 Task: Create a due date automation trigger when advanced on, 2 days after a card is due add dates not starting next week at 11:00 AM.
Action: Mouse moved to (1173, 328)
Screenshot: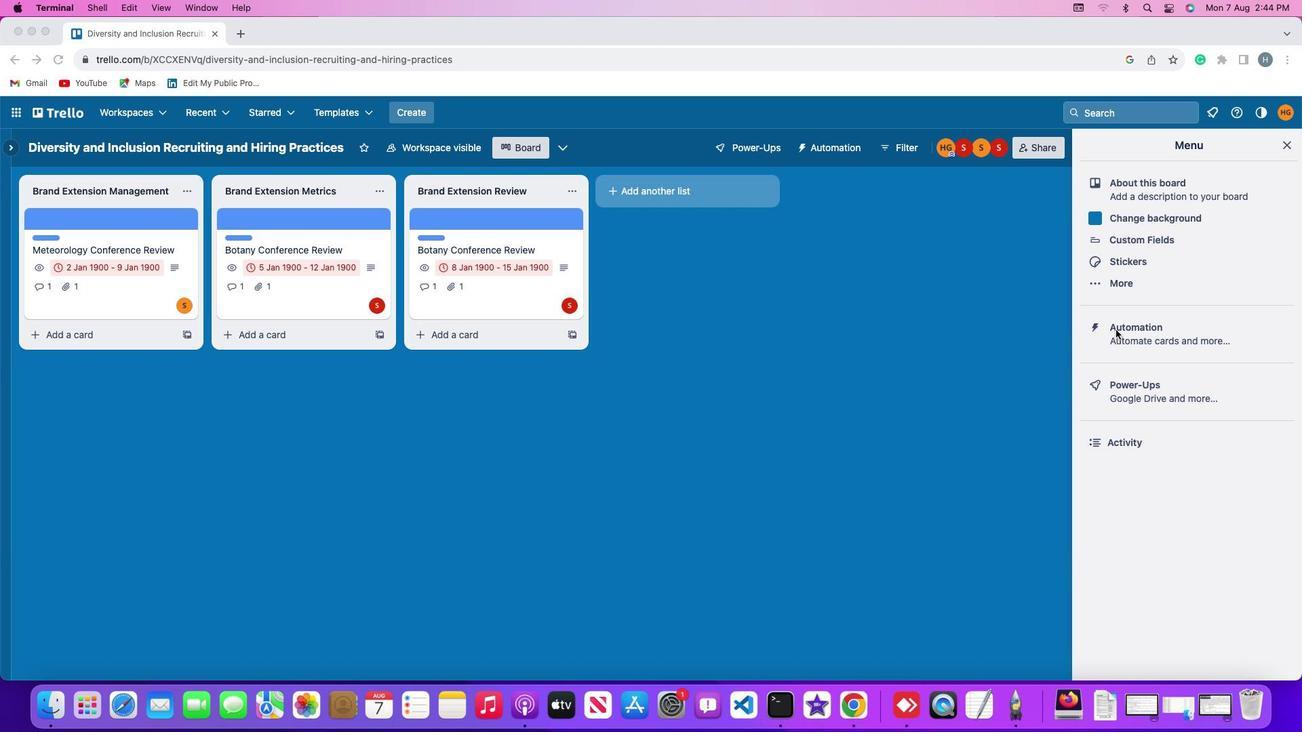 
Action: Mouse pressed left at (1173, 328)
Screenshot: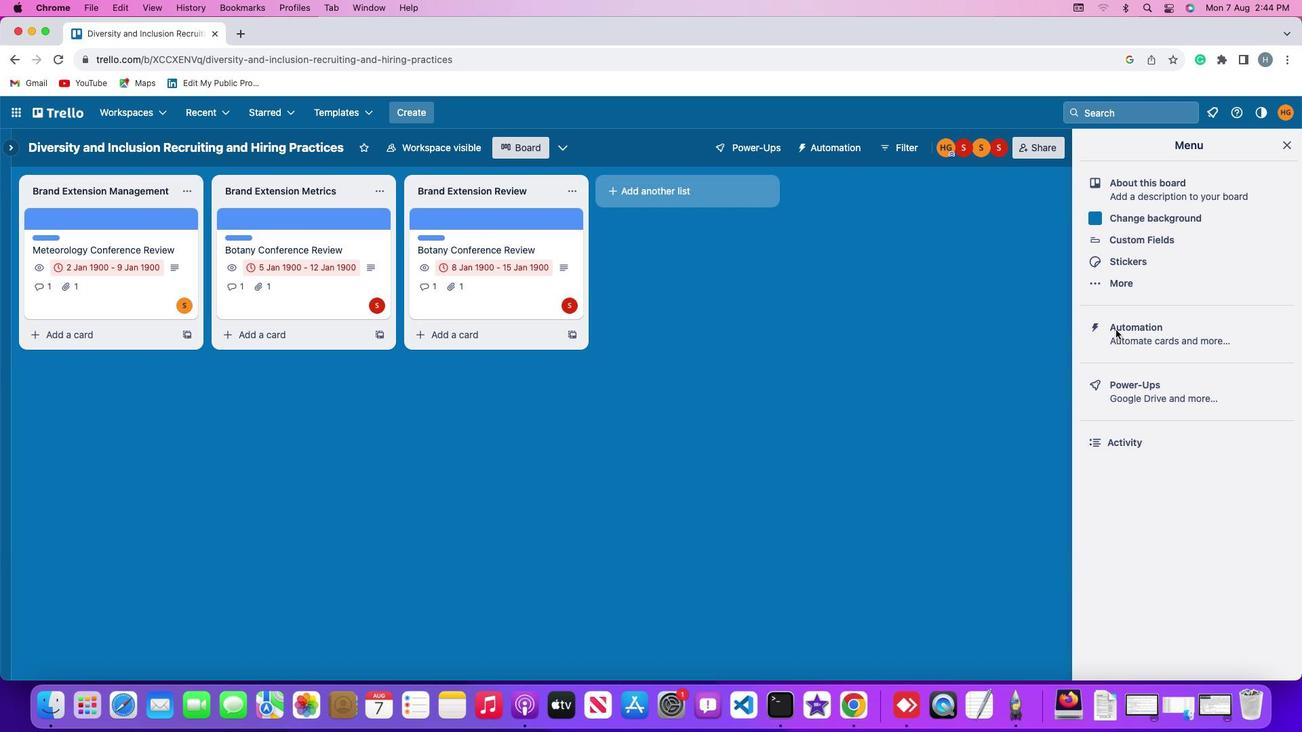 
Action: Mouse pressed left at (1173, 328)
Screenshot: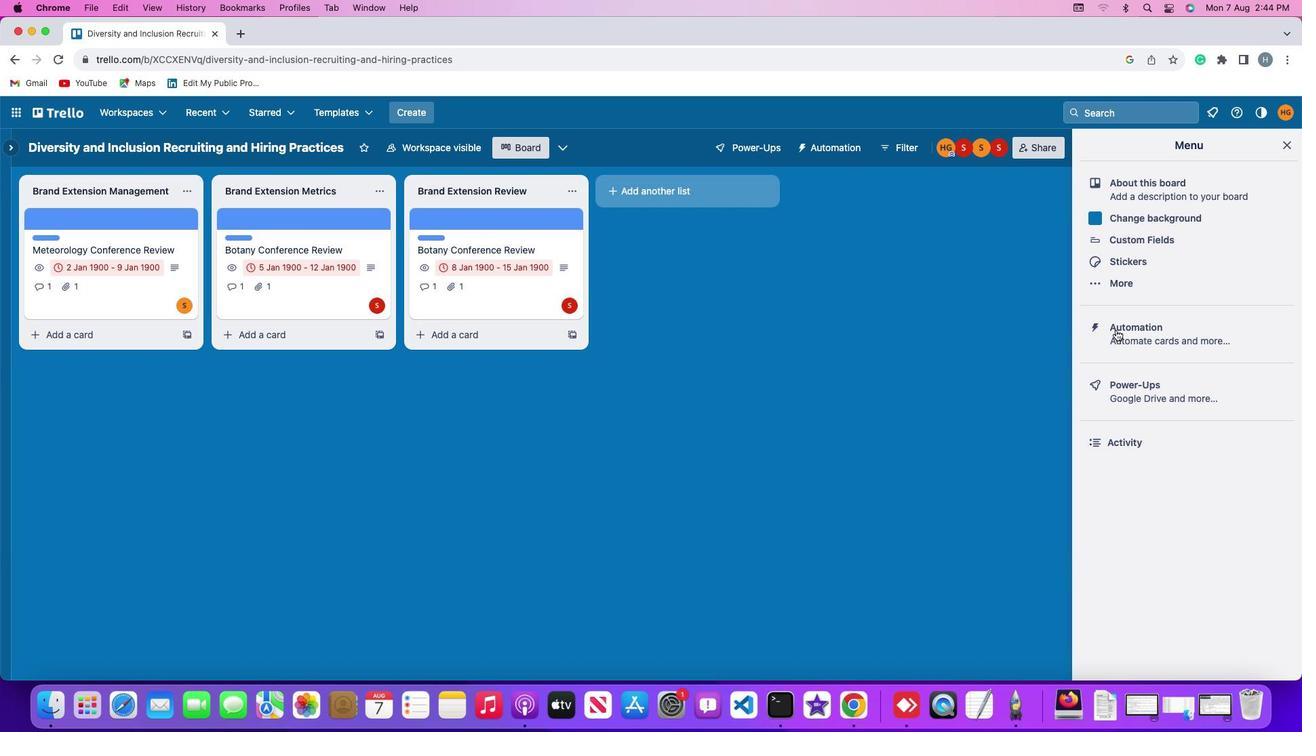 
Action: Mouse moved to (55, 320)
Screenshot: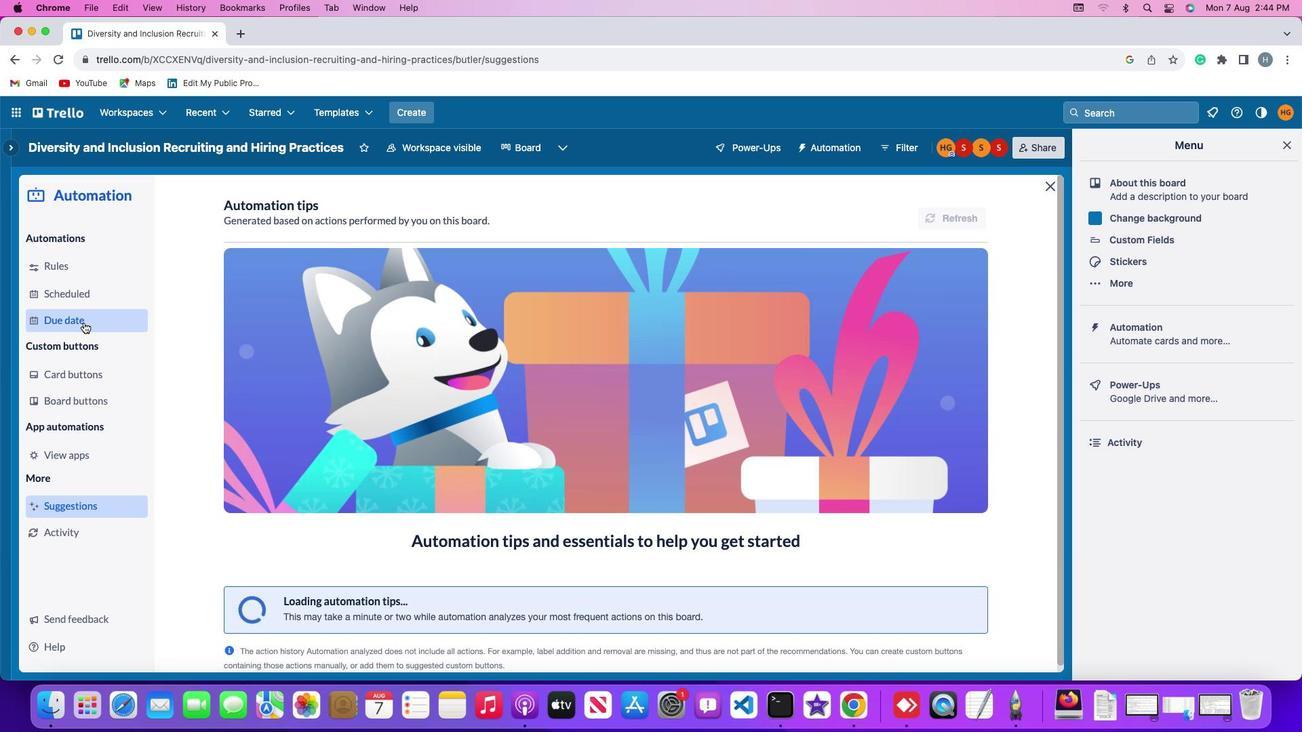 
Action: Mouse pressed left at (55, 320)
Screenshot: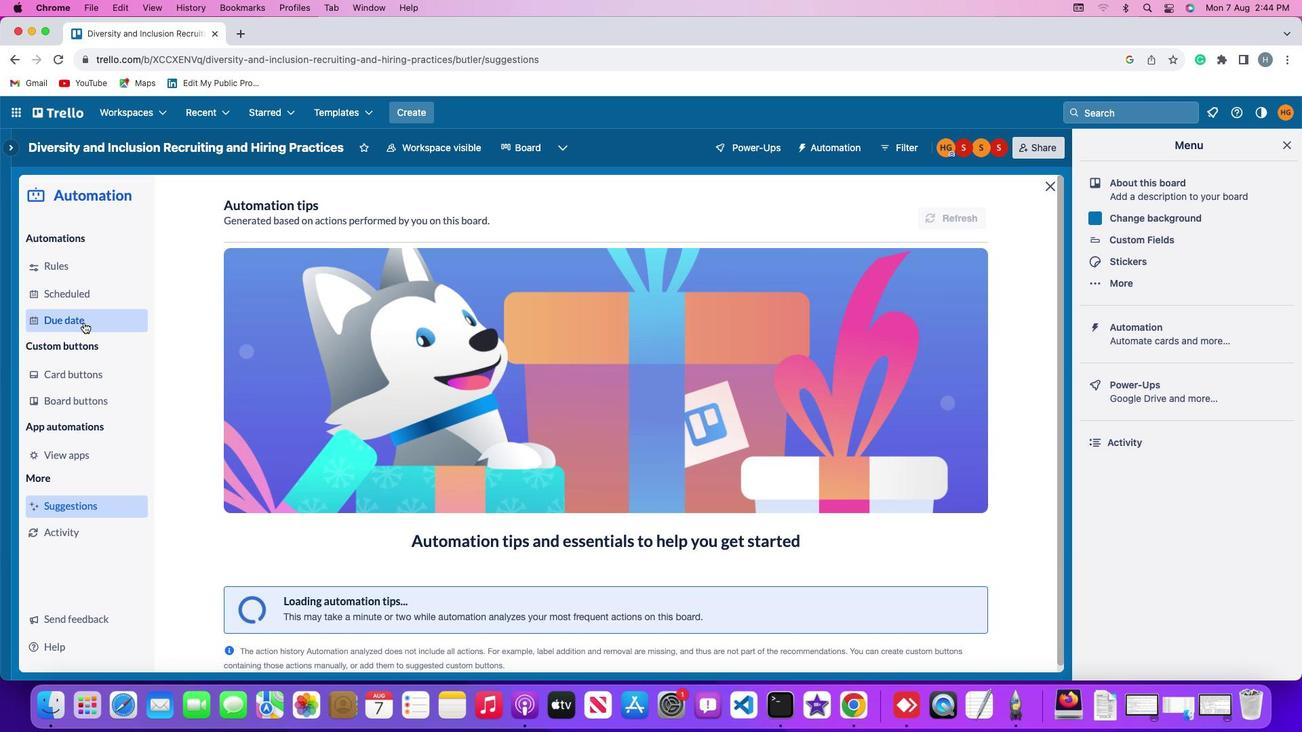 
Action: Mouse moved to (965, 207)
Screenshot: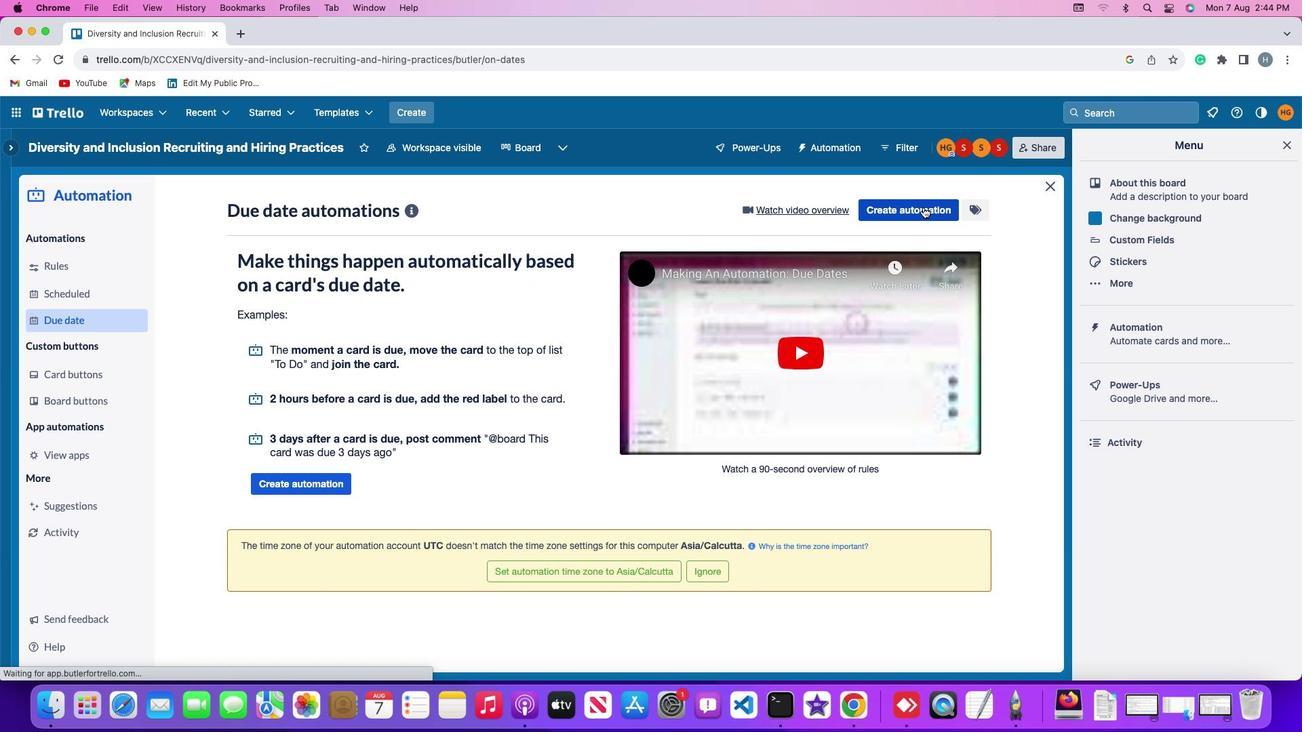 
Action: Mouse pressed left at (965, 207)
Screenshot: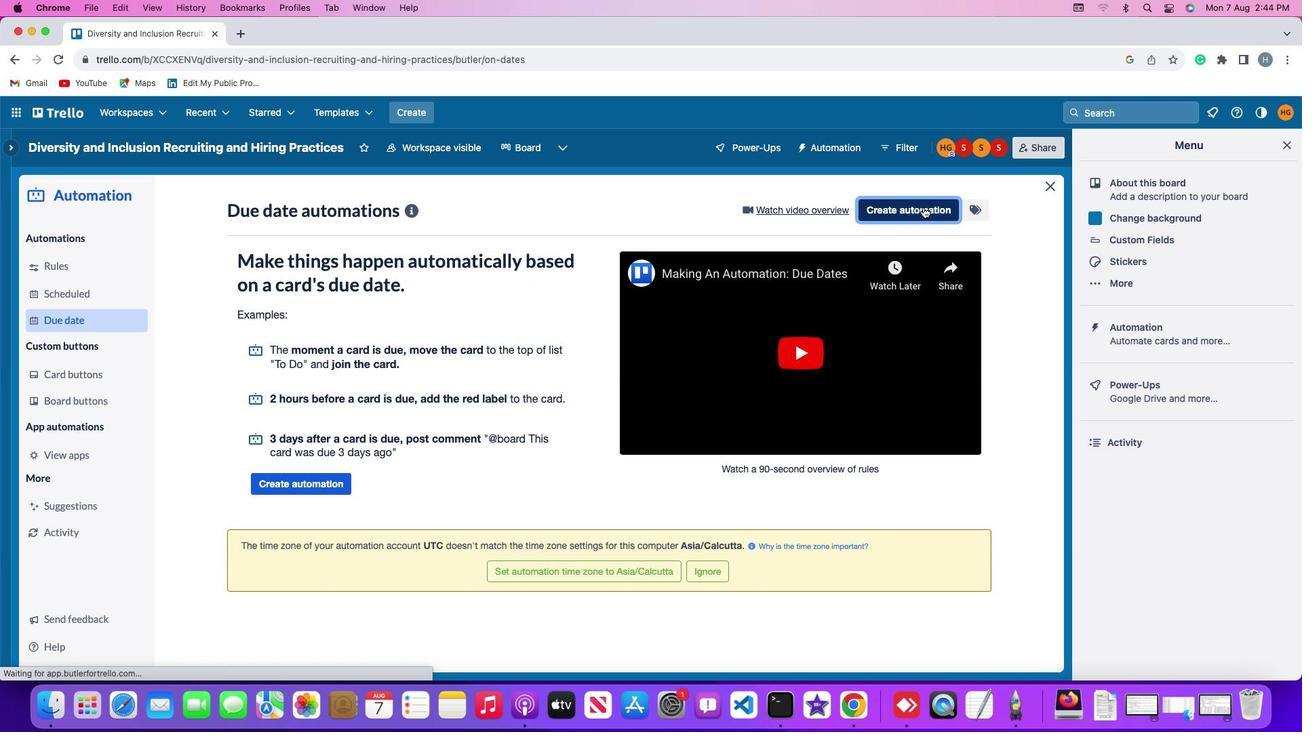 
Action: Mouse moved to (561, 341)
Screenshot: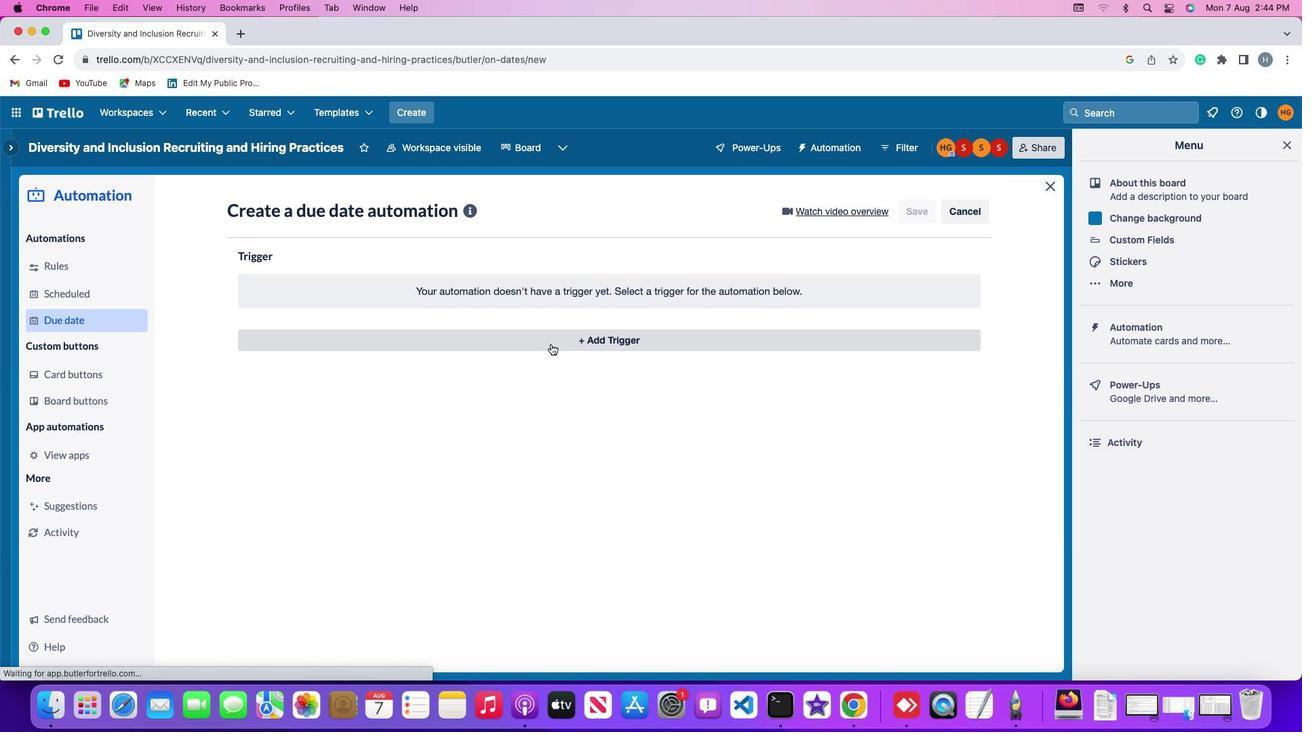 
Action: Mouse pressed left at (561, 341)
Screenshot: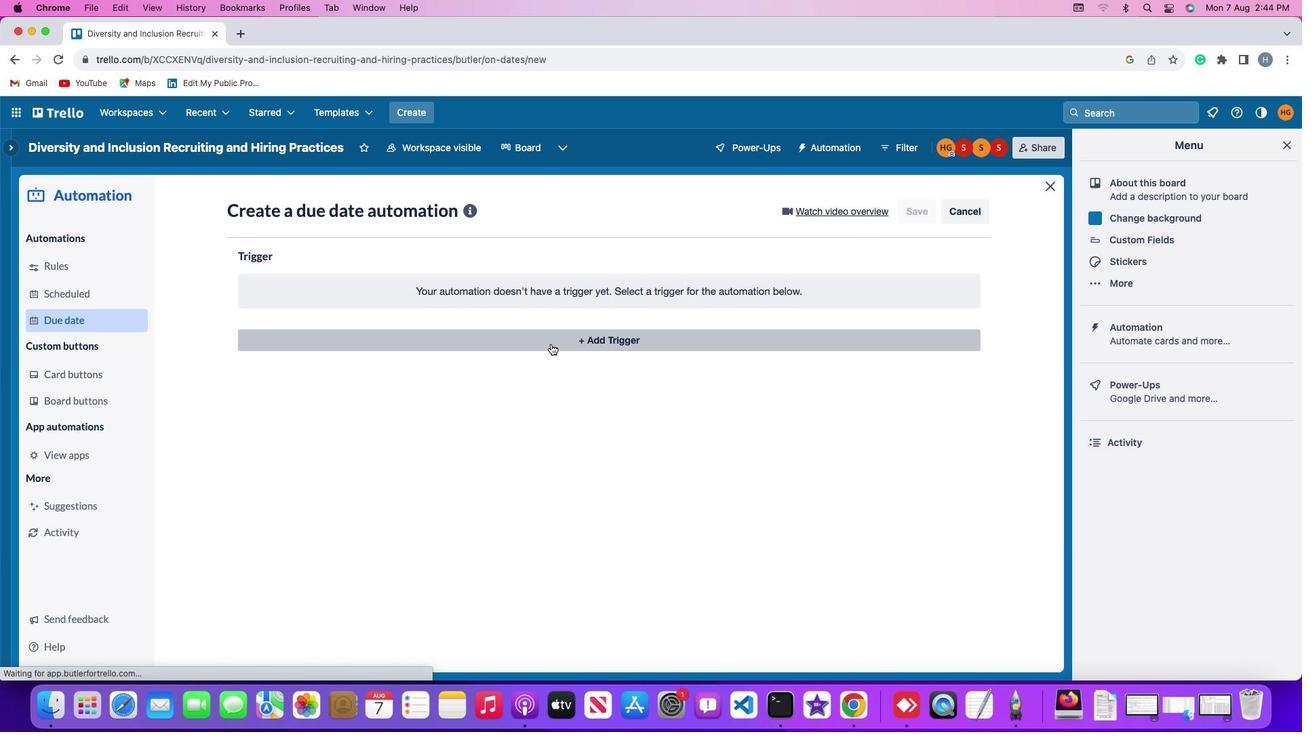
Action: Mouse moved to (254, 540)
Screenshot: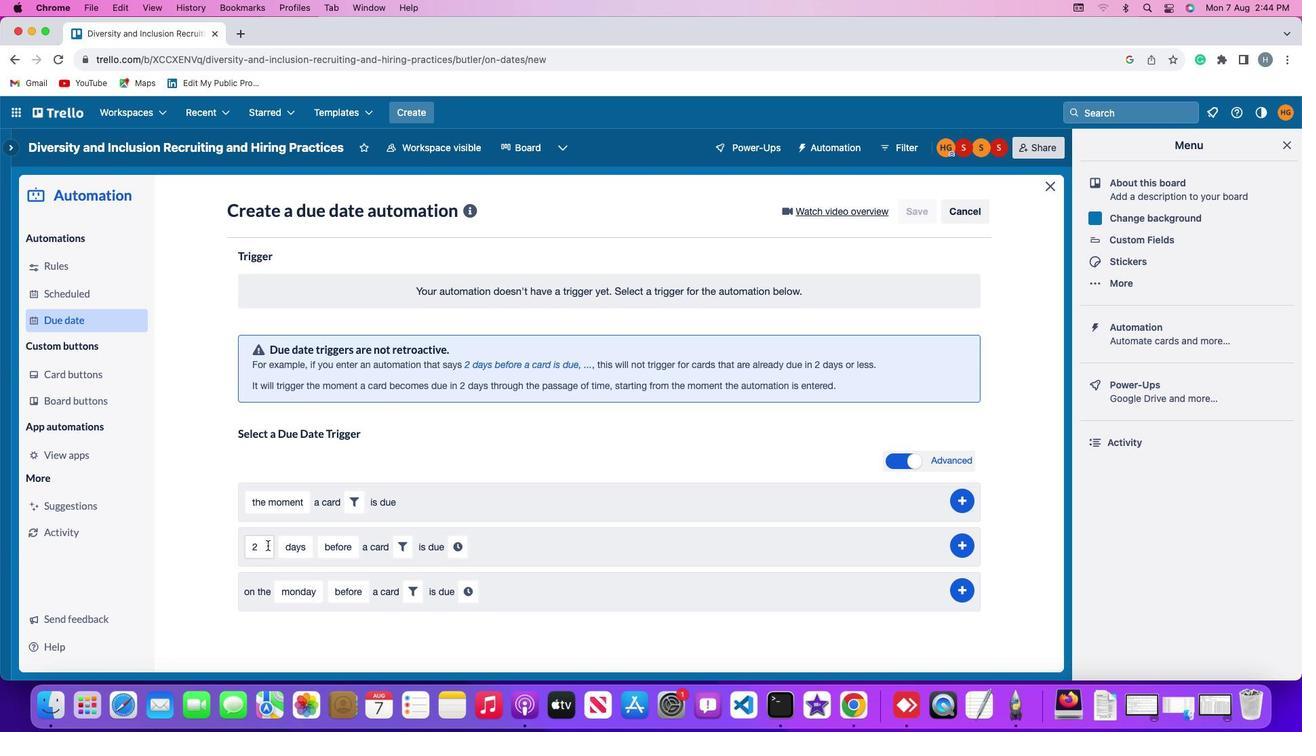 
Action: Mouse pressed left at (254, 540)
Screenshot: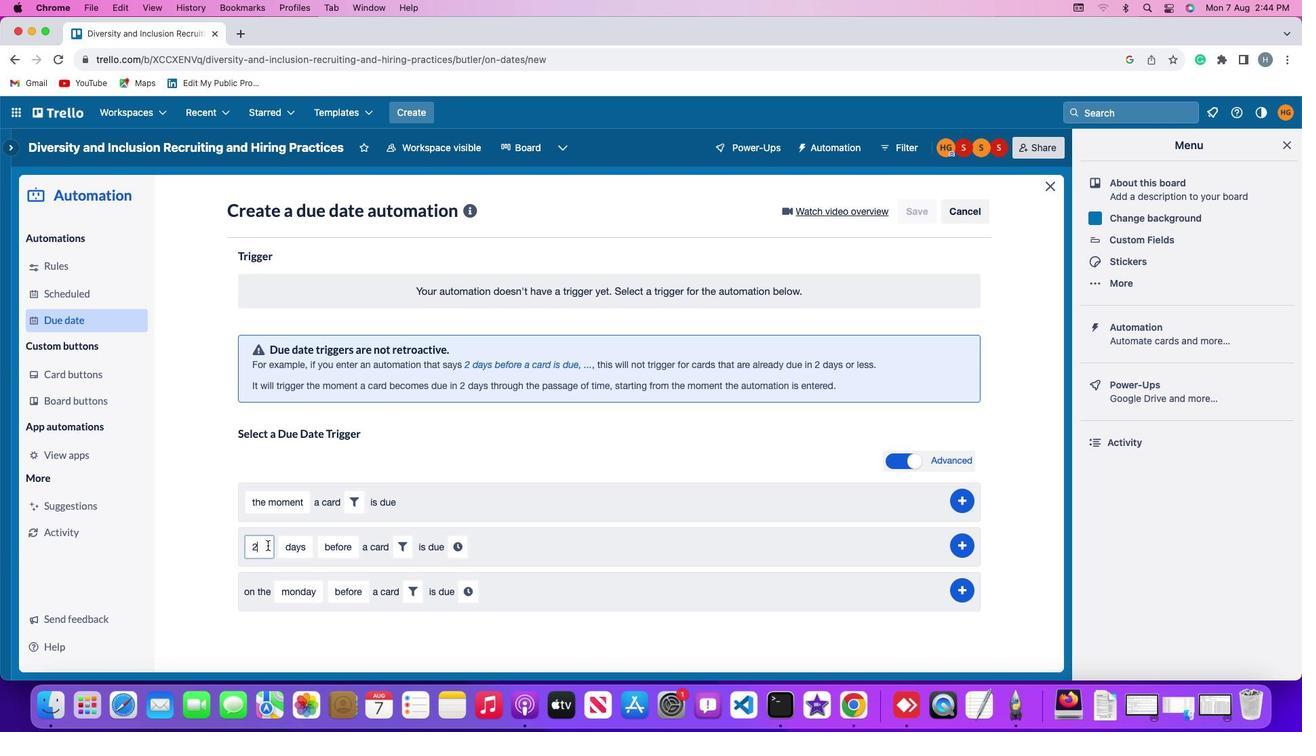
Action: Key pressed Key.backspace'2'
Screenshot: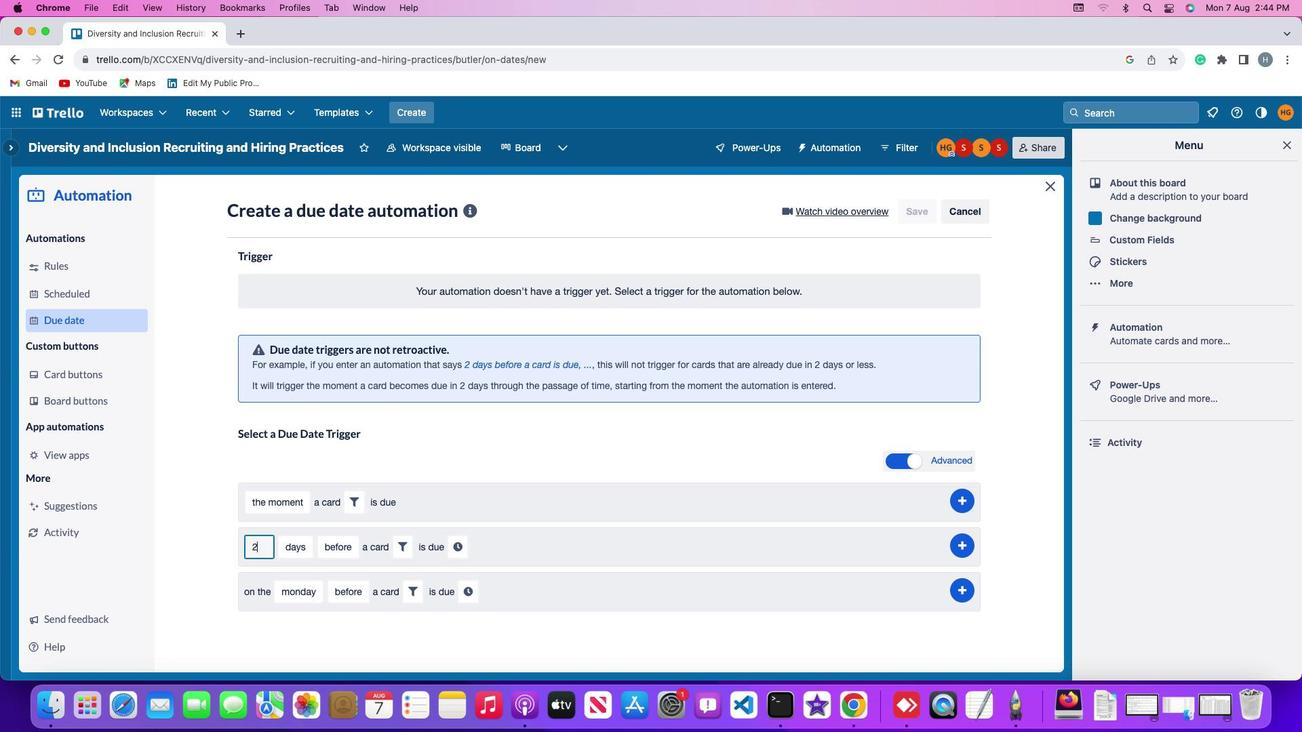 
Action: Mouse moved to (282, 537)
Screenshot: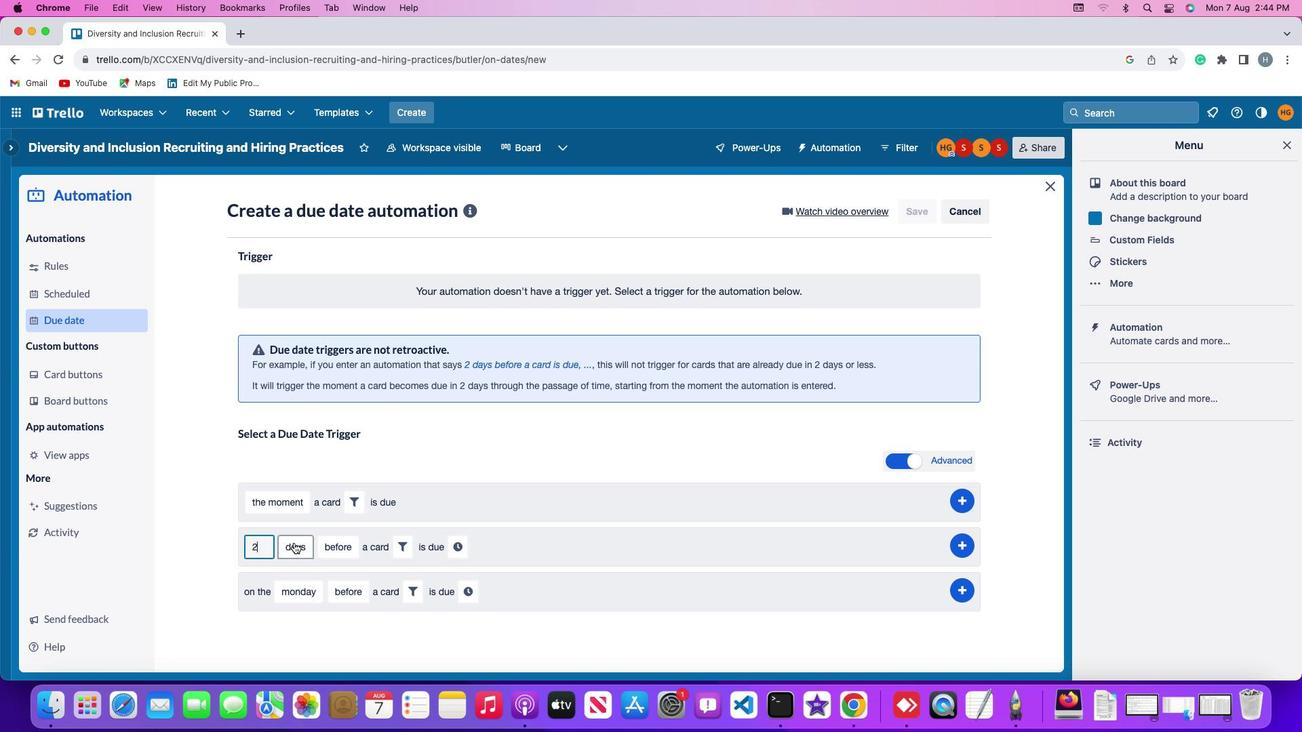 
Action: Mouse pressed left at (282, 537)
Screenshot: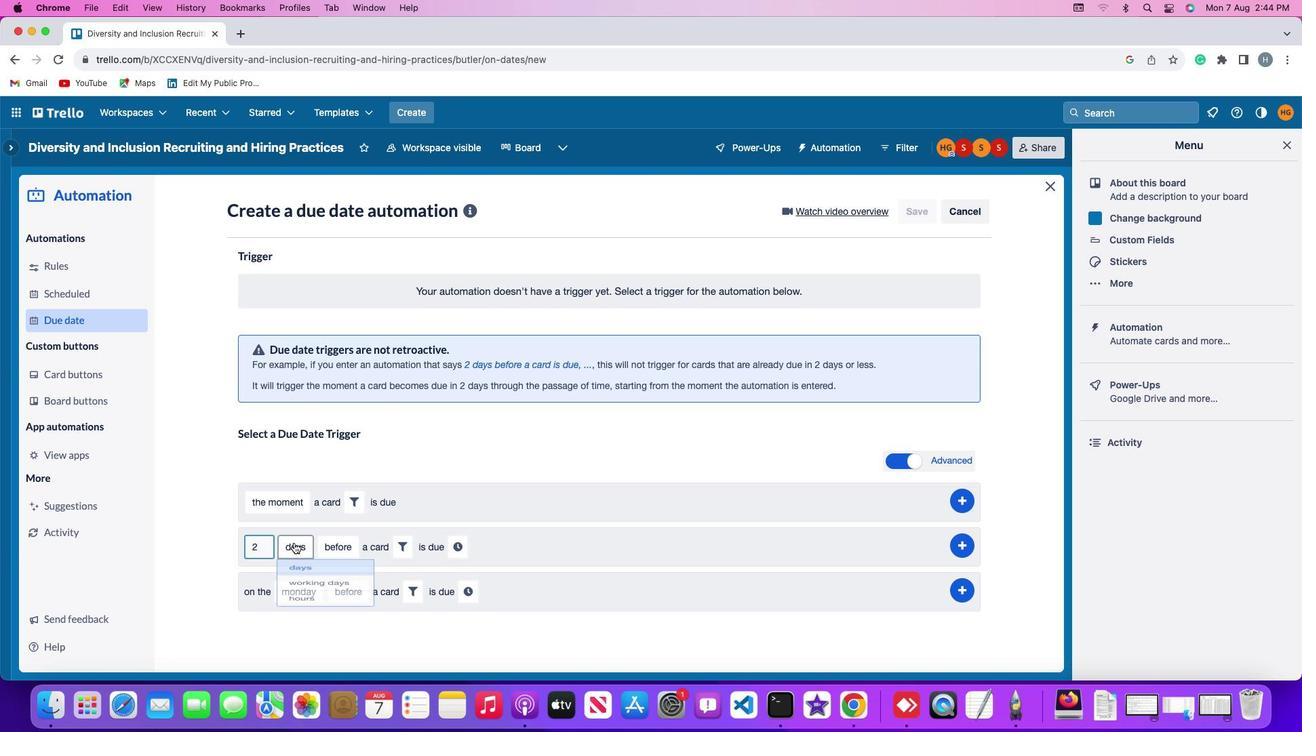 
Action: Mouse moved to (300, 571)
Screenshot: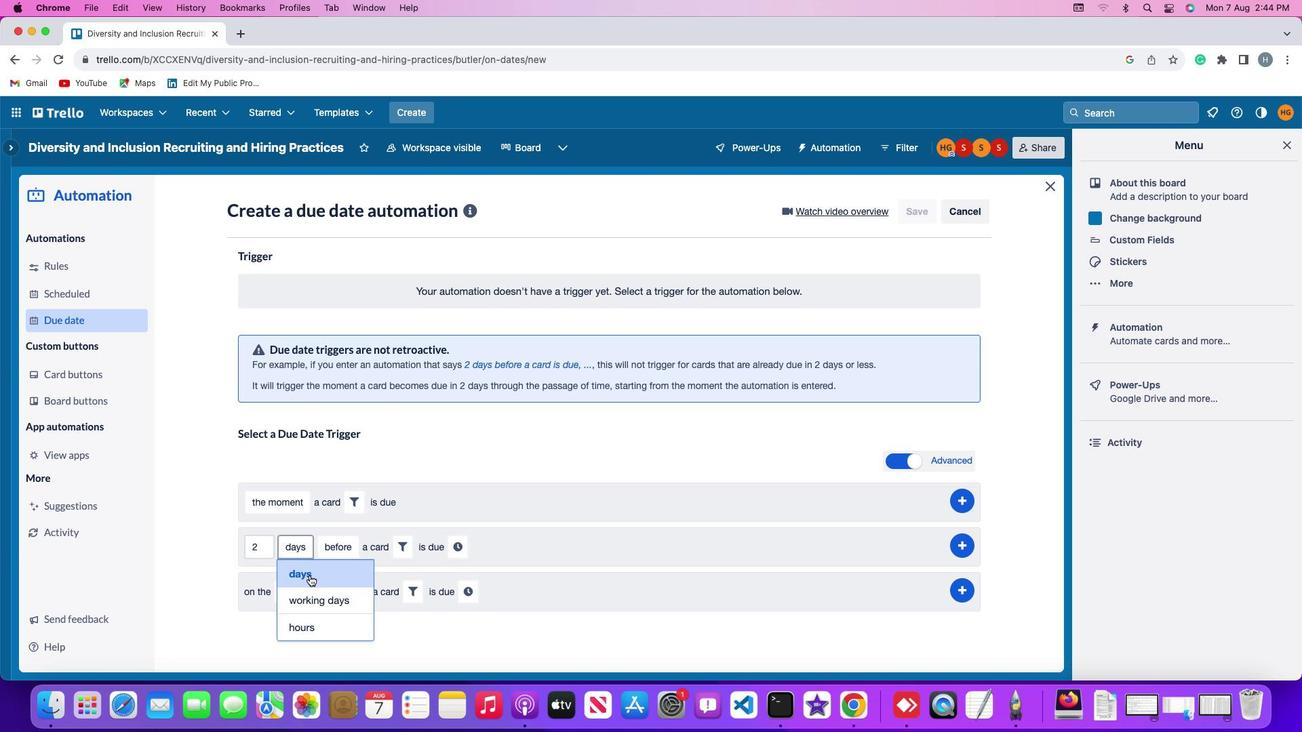 
Action: Mouse pressed left at (300, 571)
Screenshot: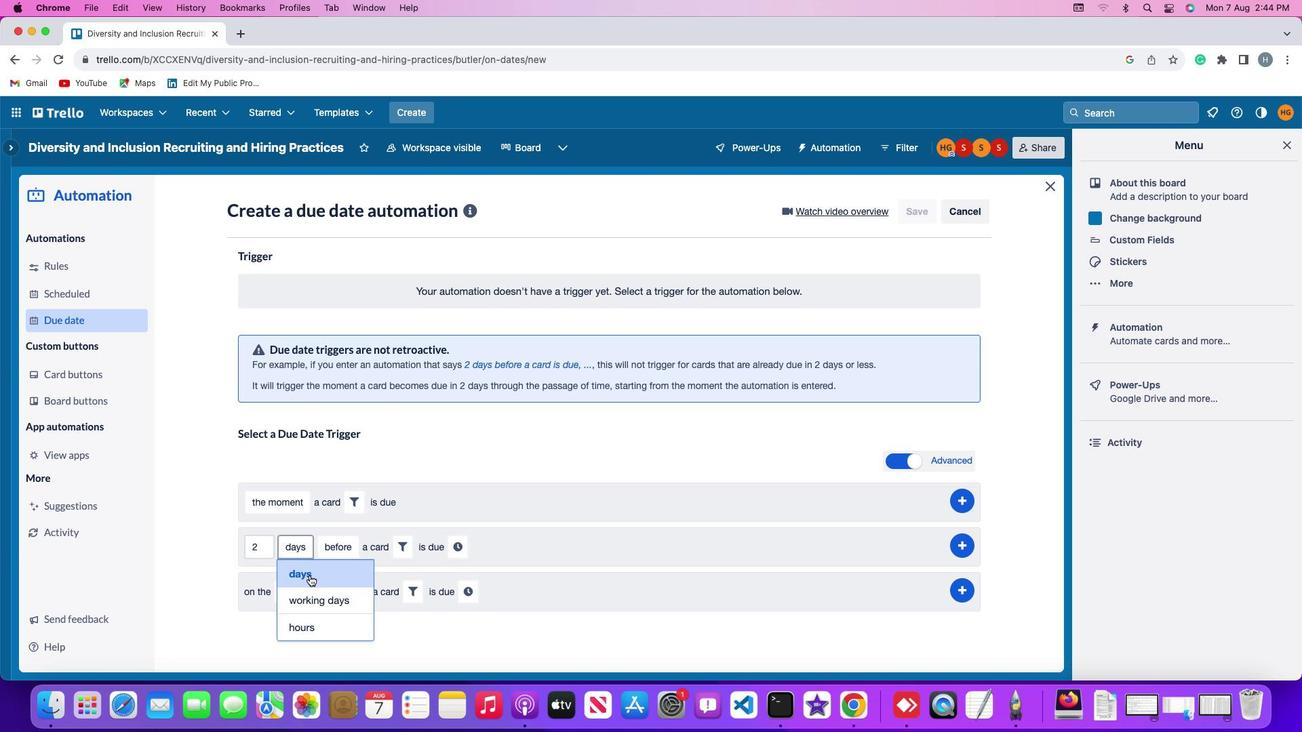 
Action: Mouse moved to (326, 543)
Screenshot: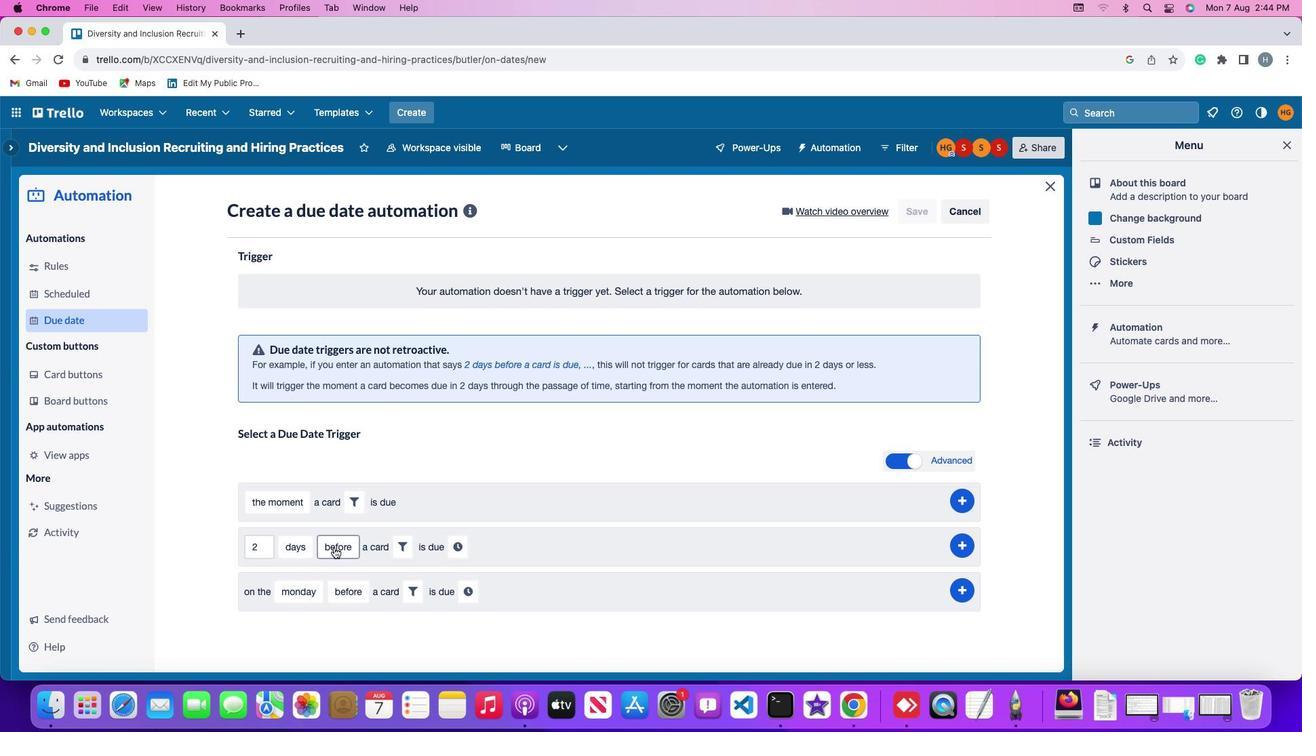 
Action: Mouse pressed left at (326, 543)
Screenshot: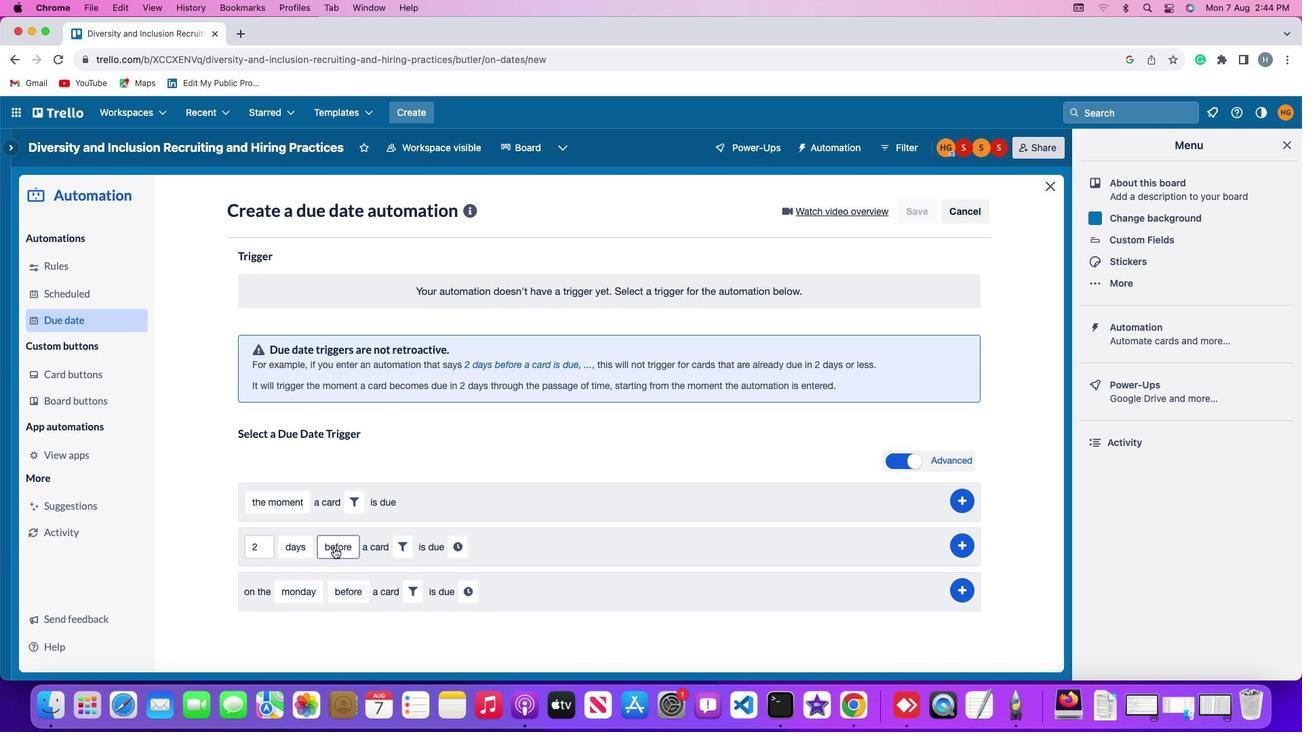 
Action: Mouse moved to (324, 591)
Screenshot: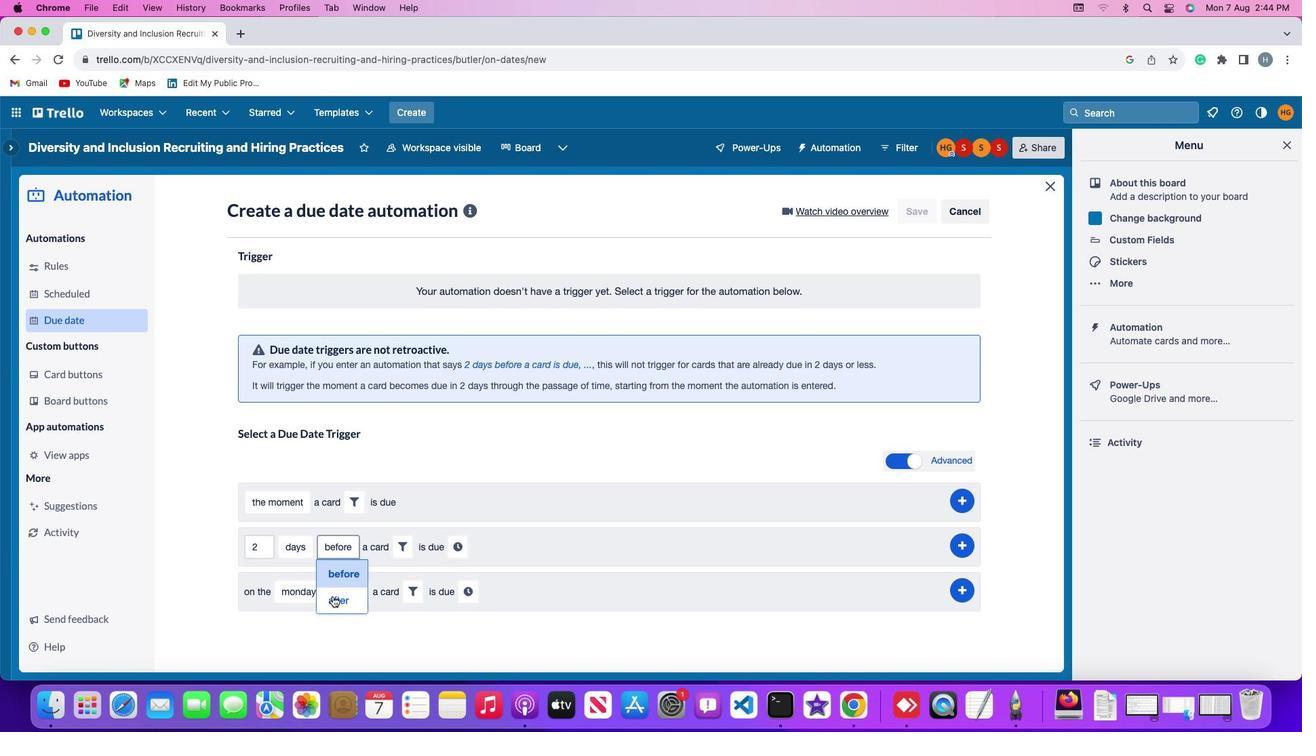 
Action: Mouse pressed left at (324, 591)
Screenshot: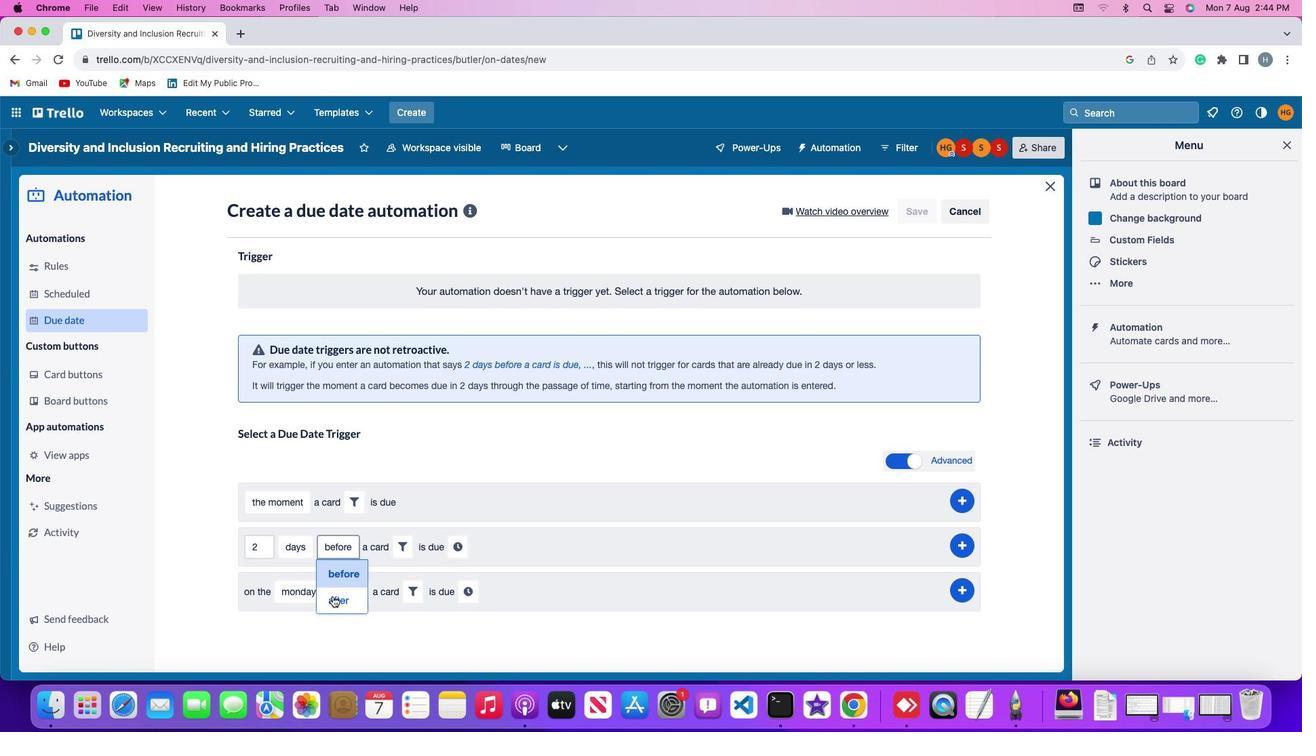 
Action: Mouse moved to (385, 539)
Screenshot: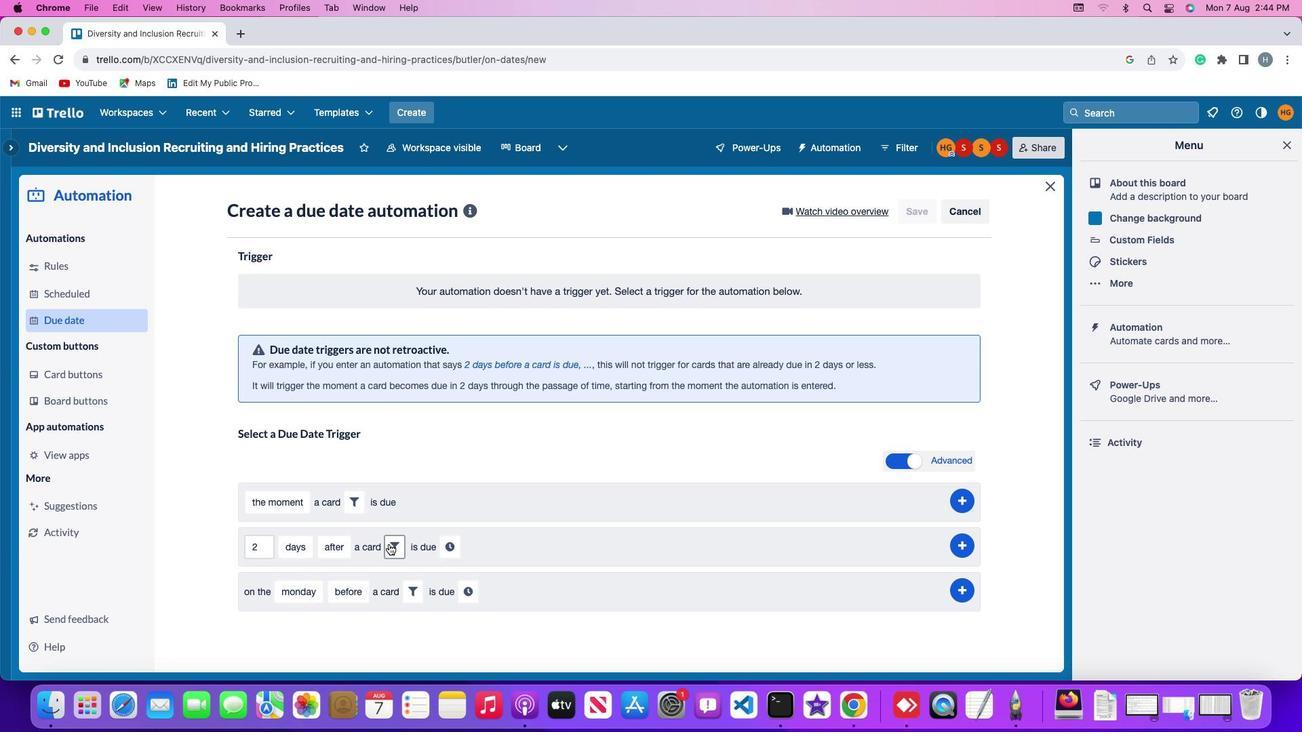 
Action: Mouse pressed left at (385, 539)
Screenshot: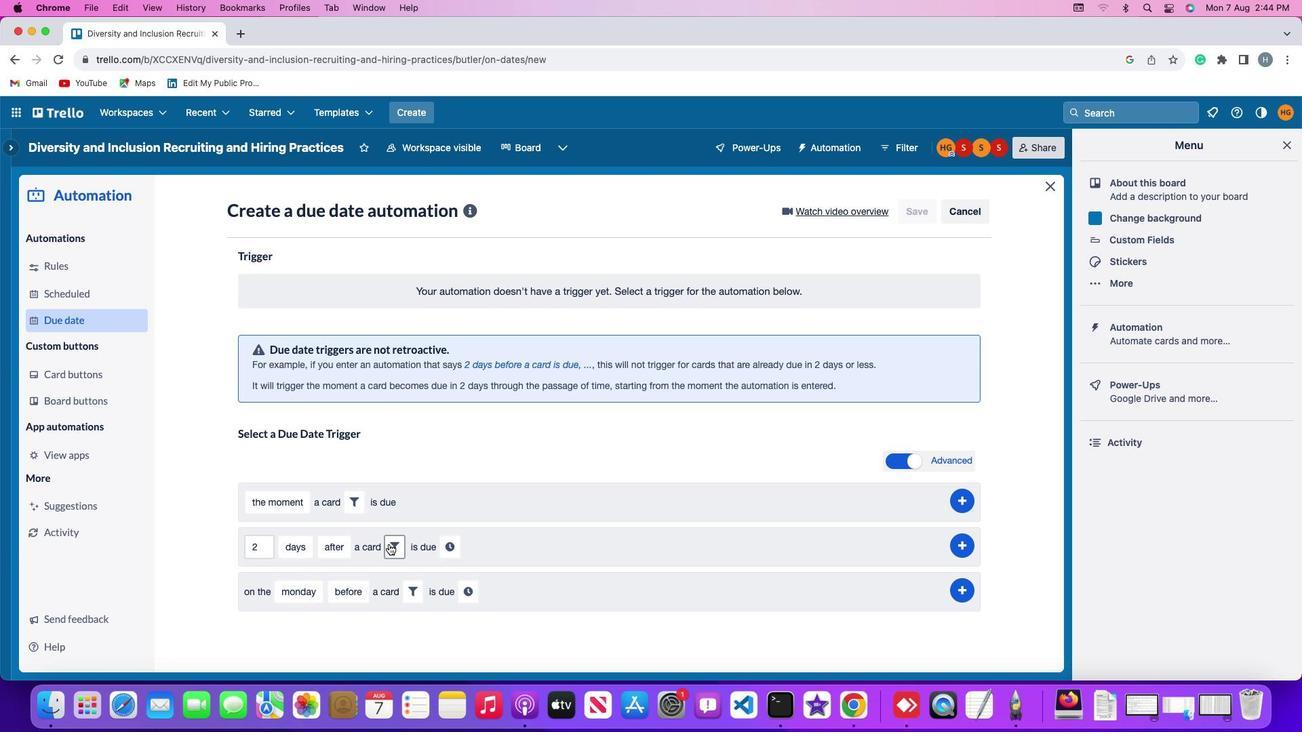 
Action: Mouse moved to (465, 575)
Screenshot: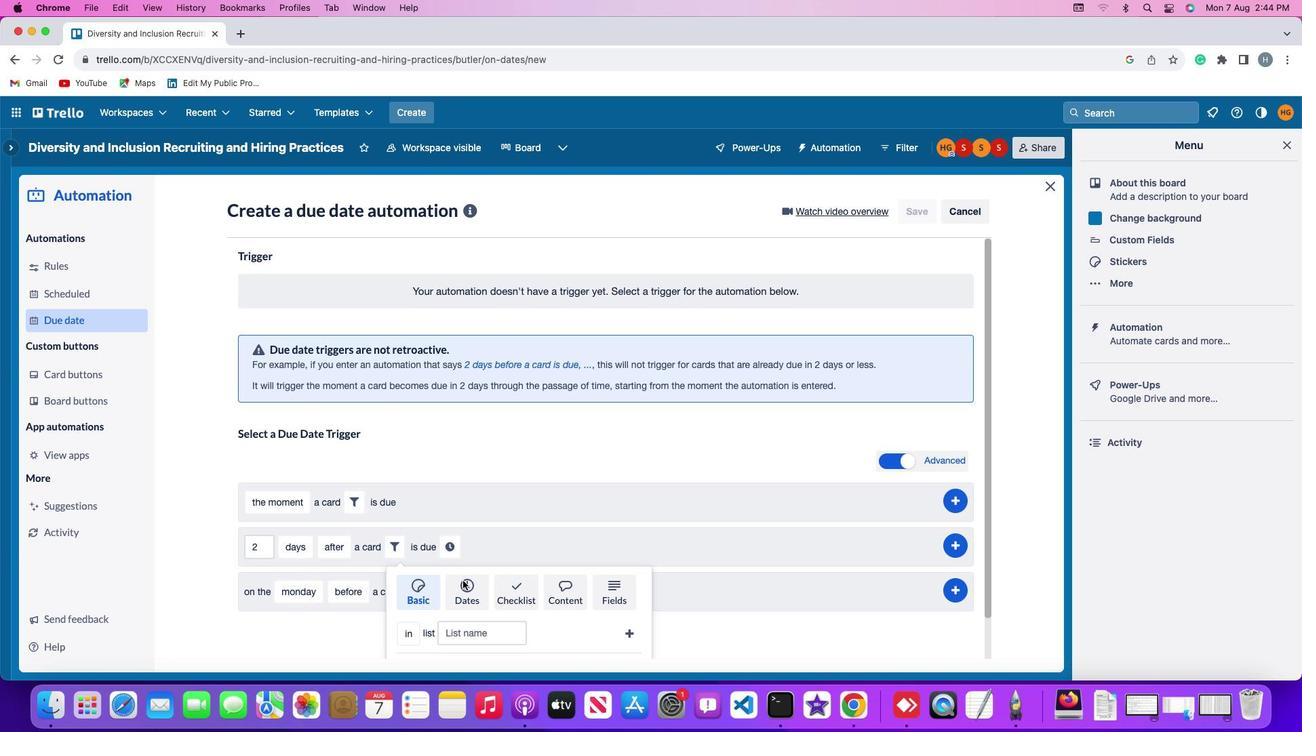 
Action: Mouse pressed left at (465, 575)
Screenshot: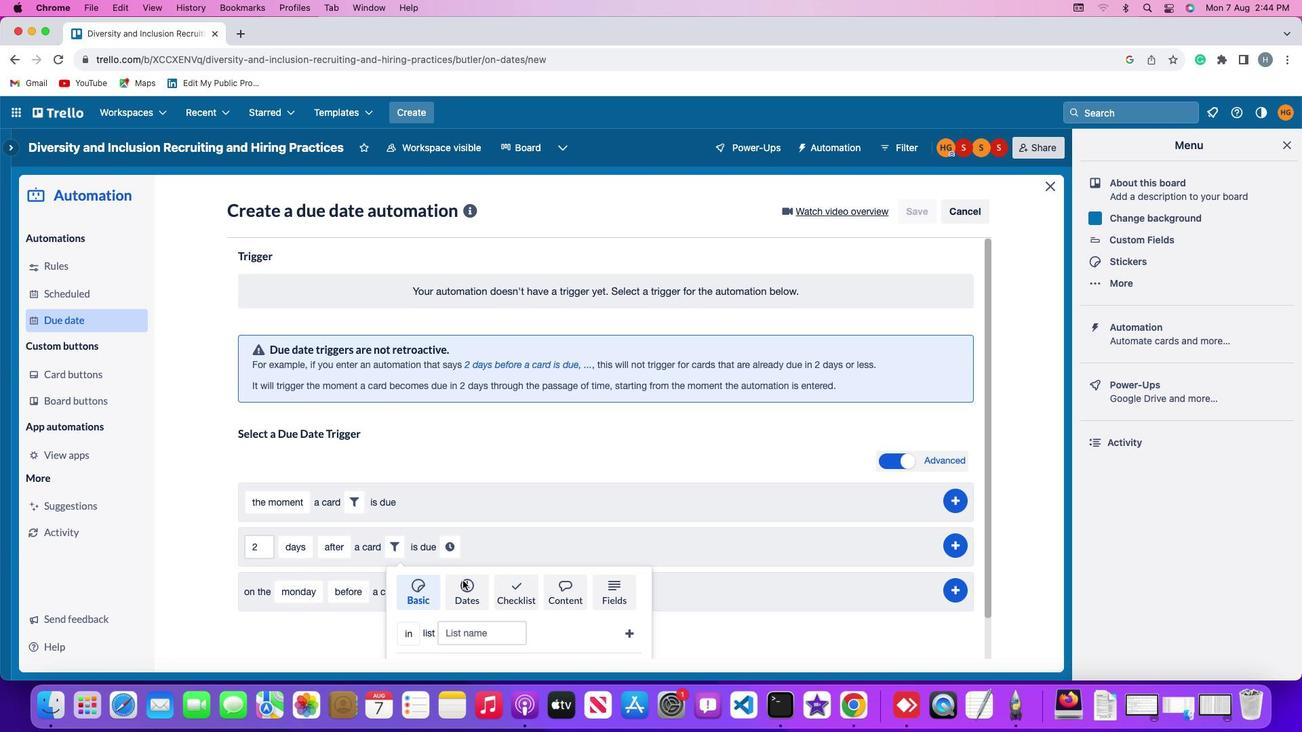 
Action: Mouse moved to (431, 590)
Screenshot: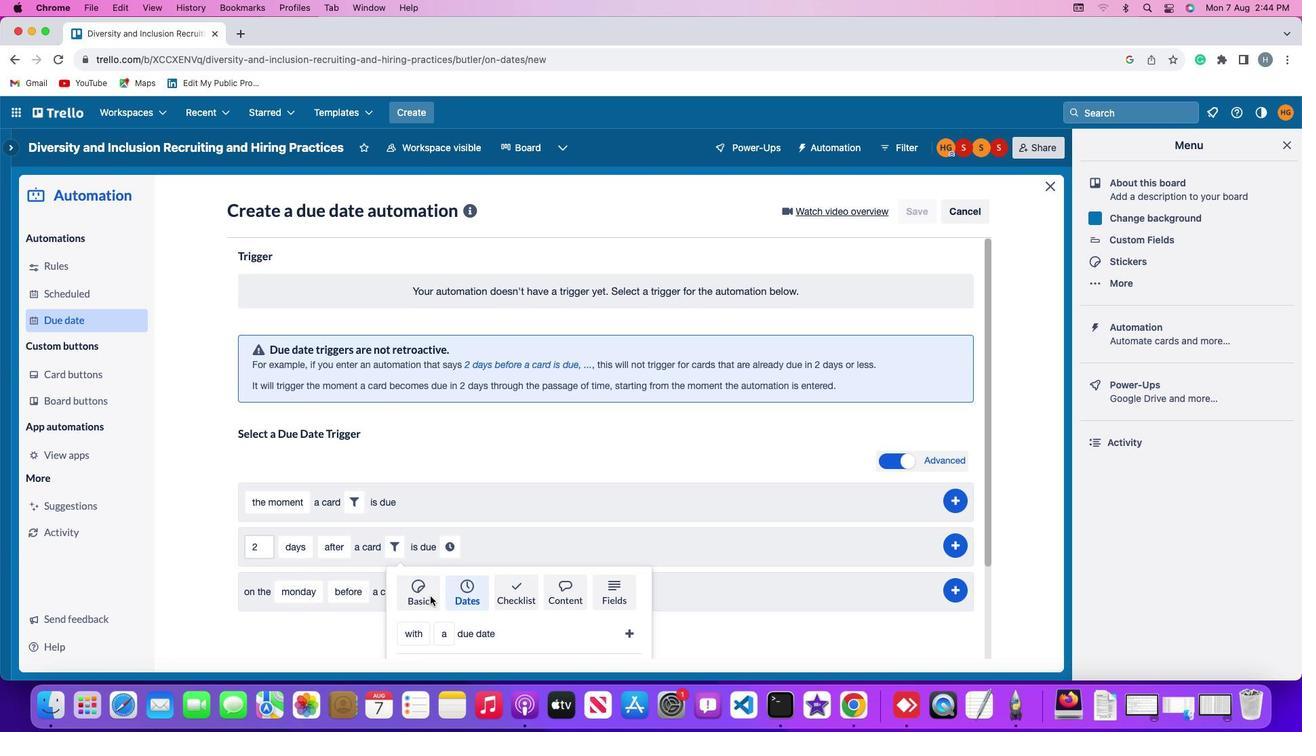 
Action: Mouse scrolled (431, 590) with delta (-33, 1)
Screenshot: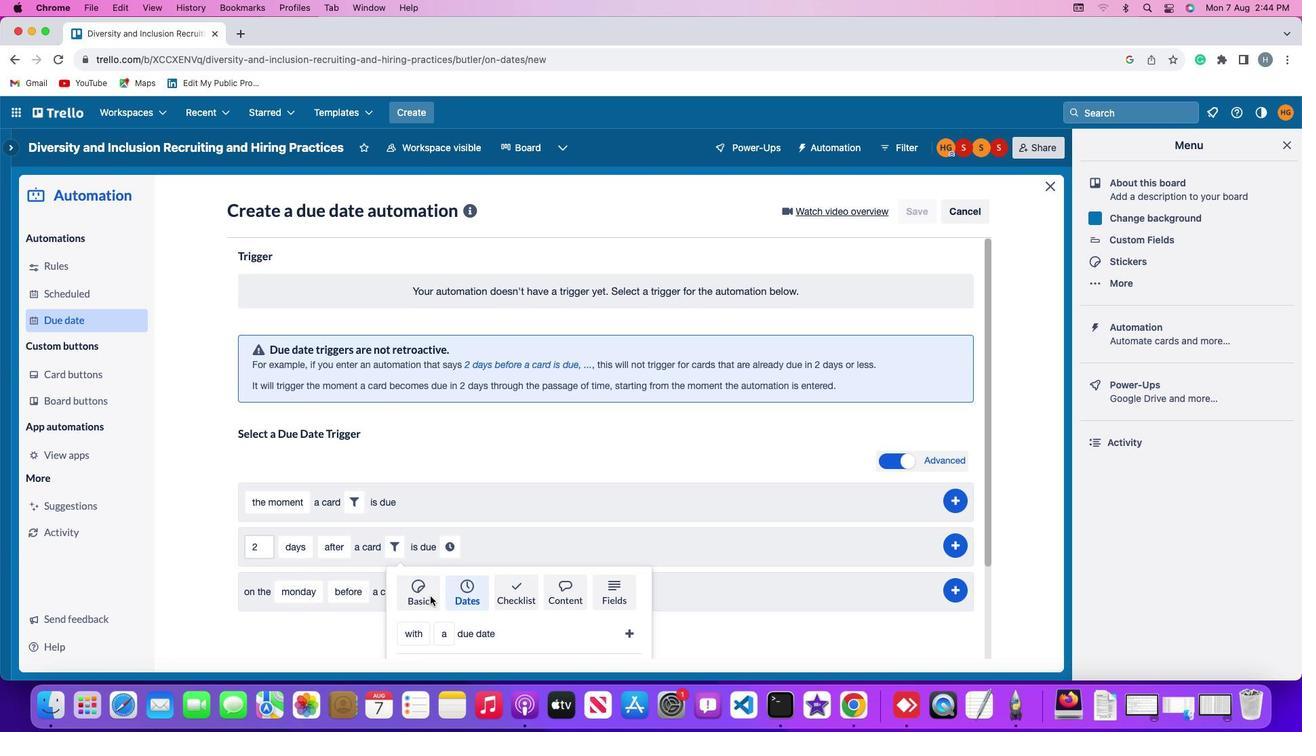 
Action: Mouse scrolled (431, 590) with delta (-33, 1)
Screenshot: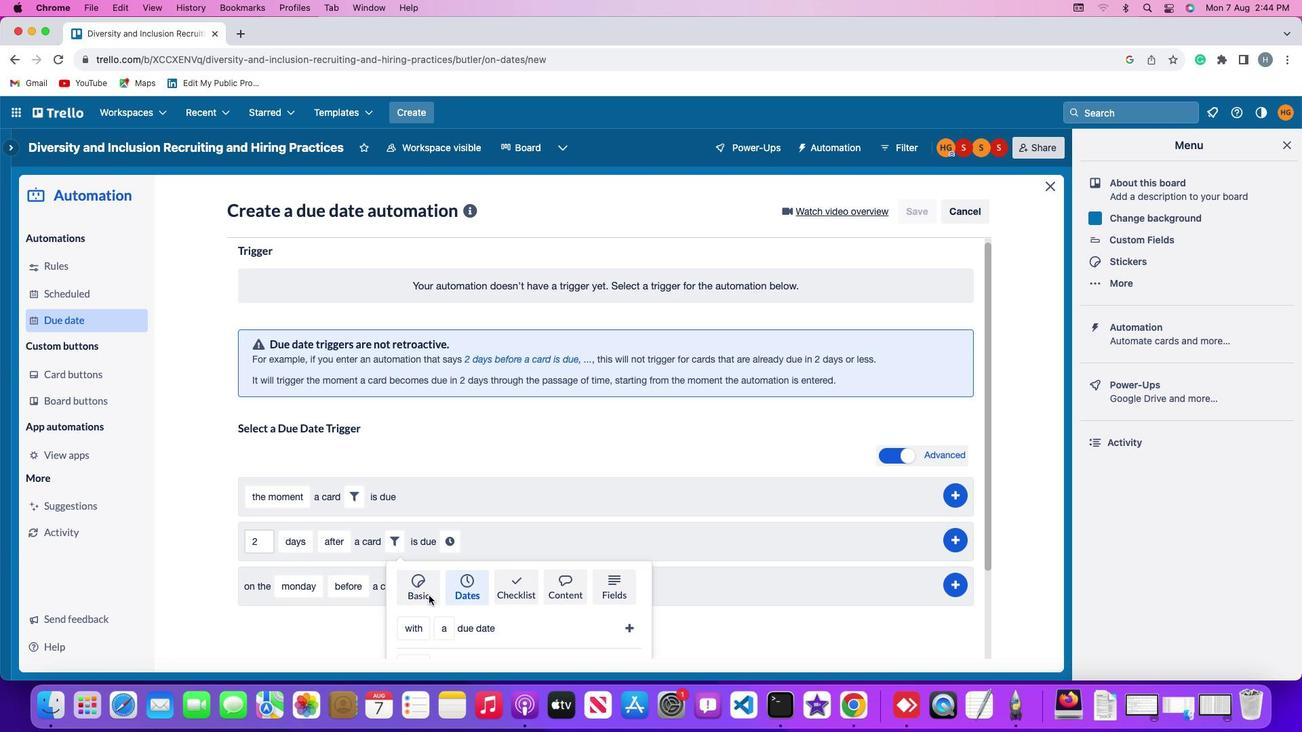 
Action: Mouse scrolled (431, 590) with delta (-33, 0)
Screenshot: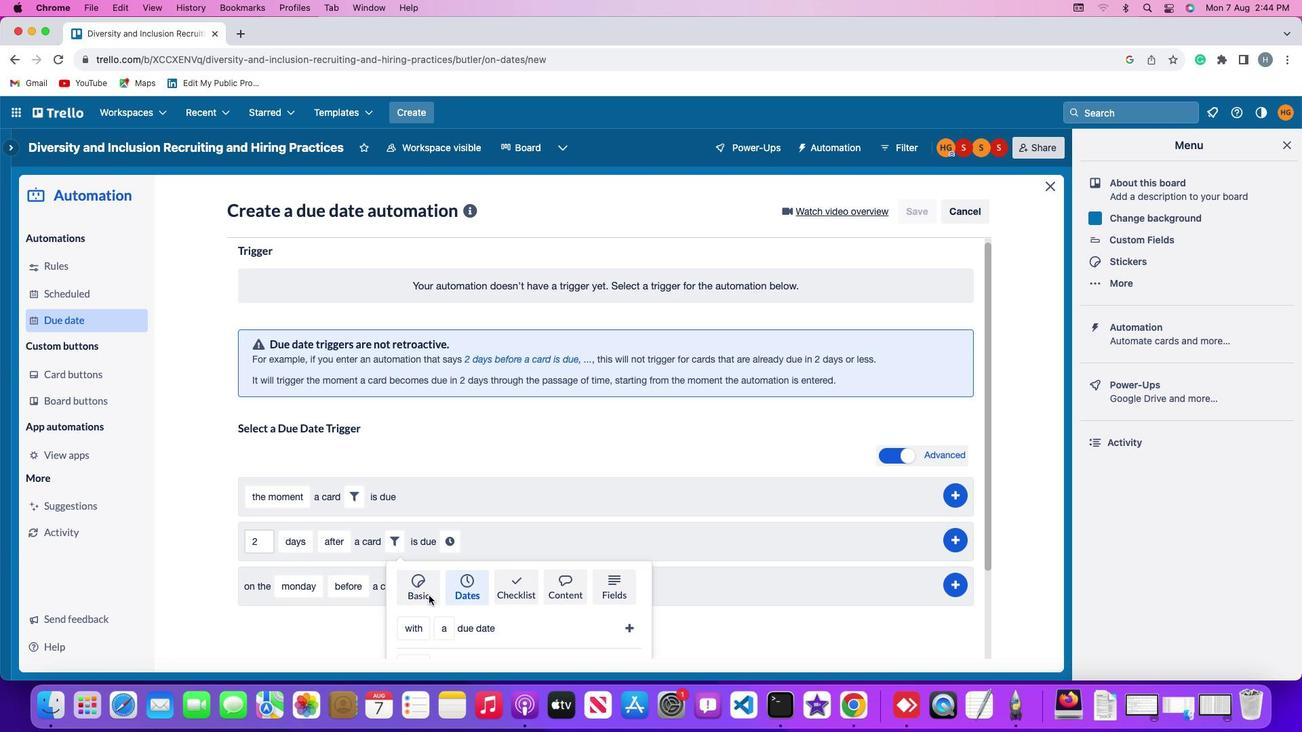 
Action: Mouse scrolled (431, 590) with delta (-33, 0)
Screenshot: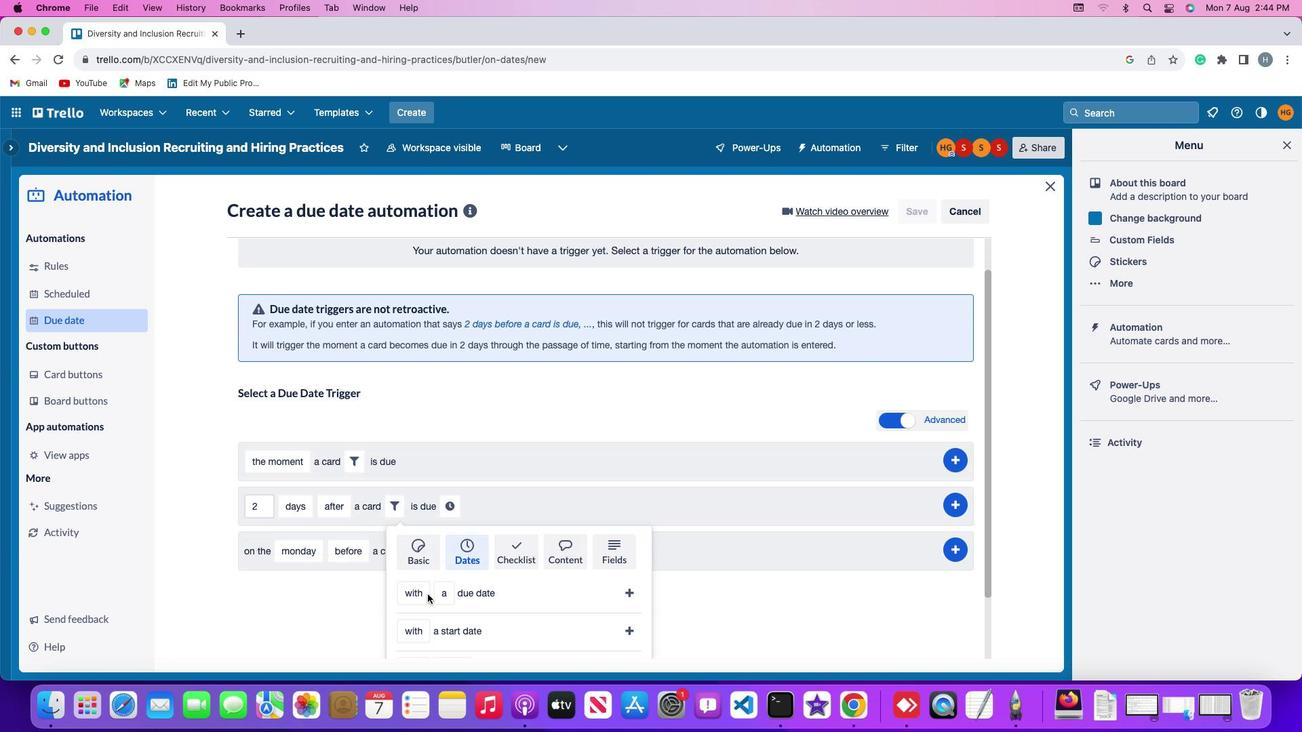 
Action: Mouse moved to (429, 590)
Screenshot: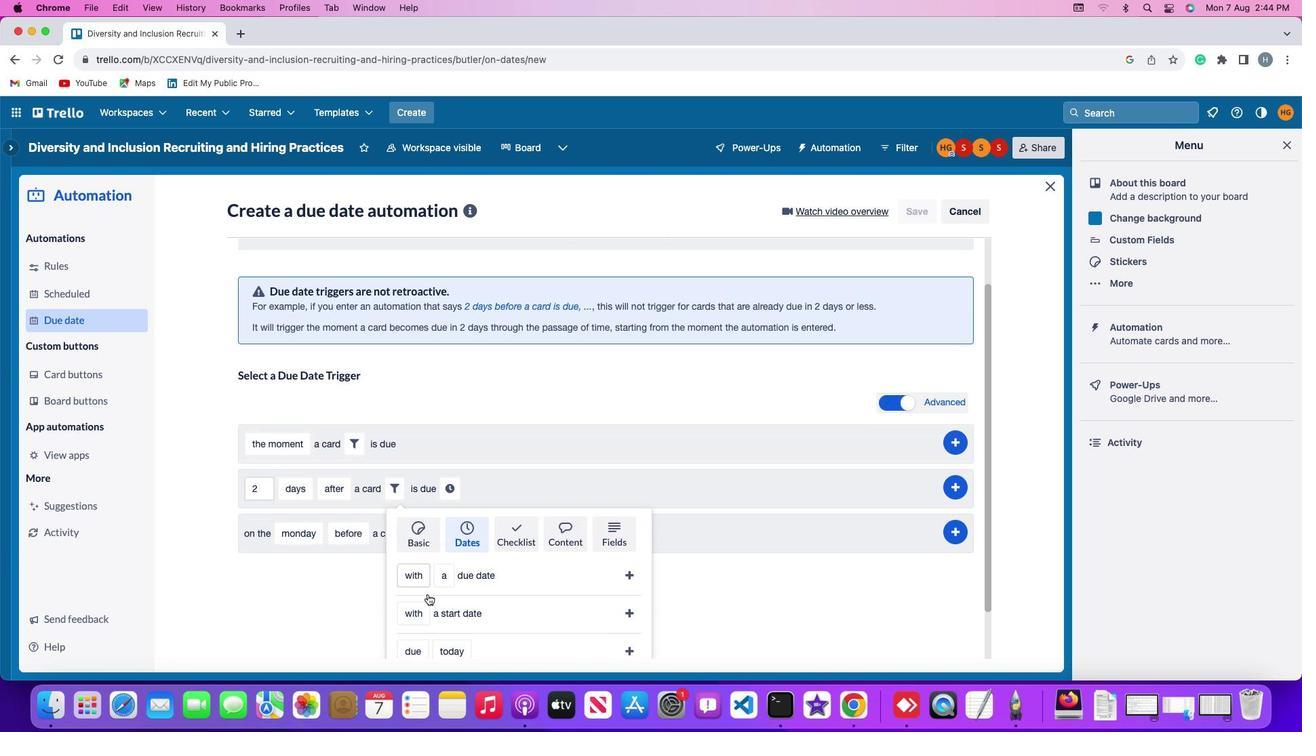 
Action: Mouse scrolled (429, 590) with delta (-33, 0)
Screenshot: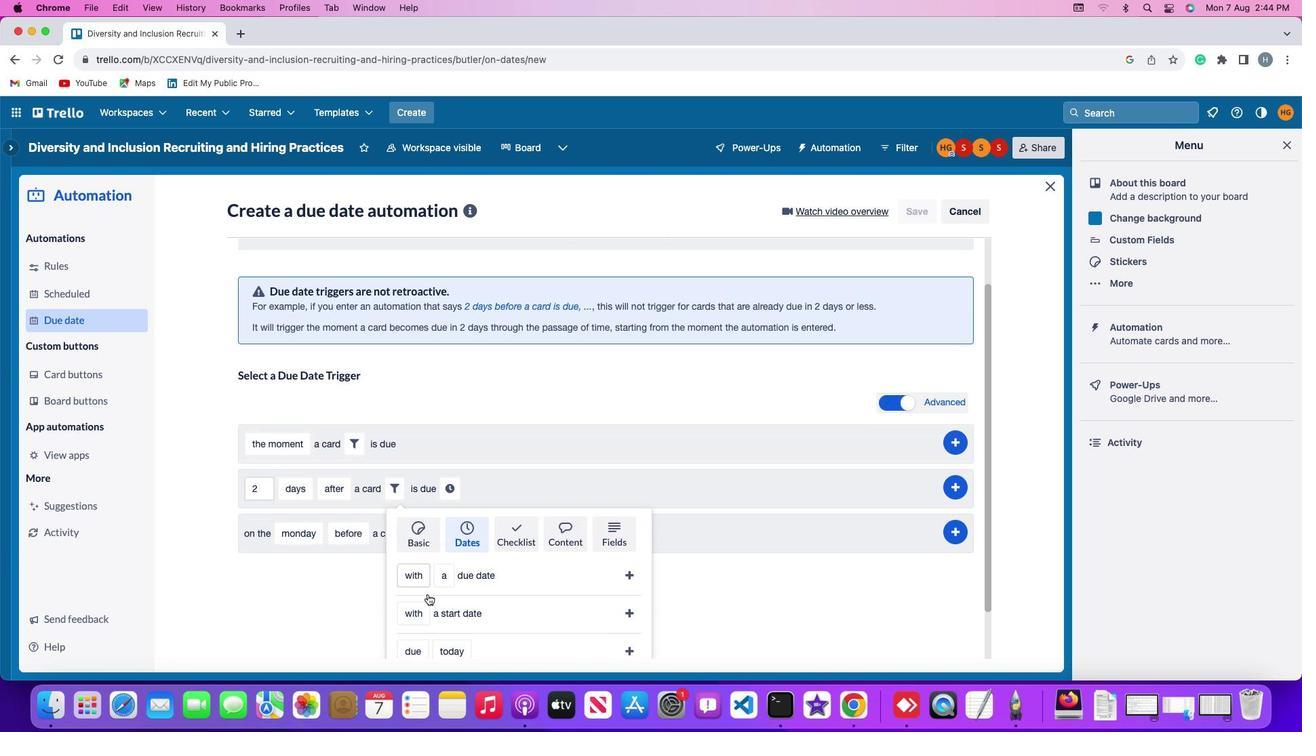 
Action: Mouse moved to (418, 562)
Screenshot: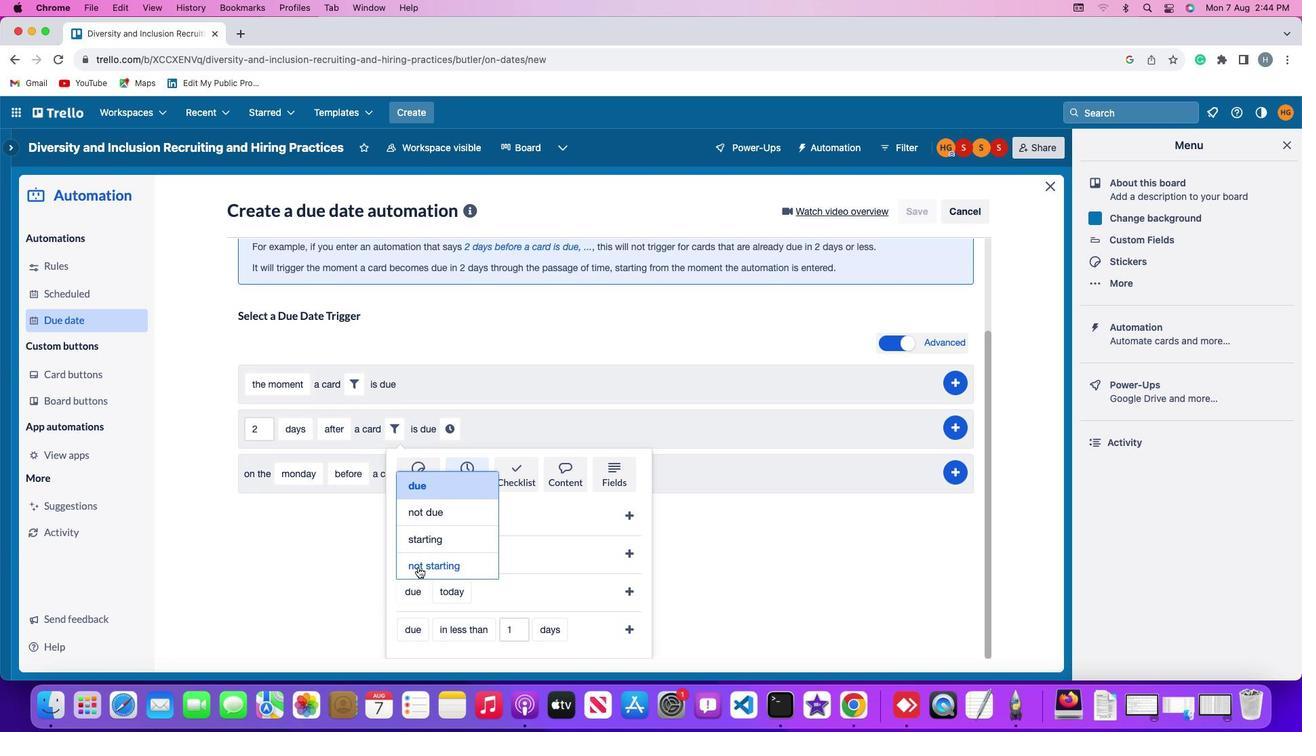 
Action: Mouse pressed left at (418, 562)
Screenshot: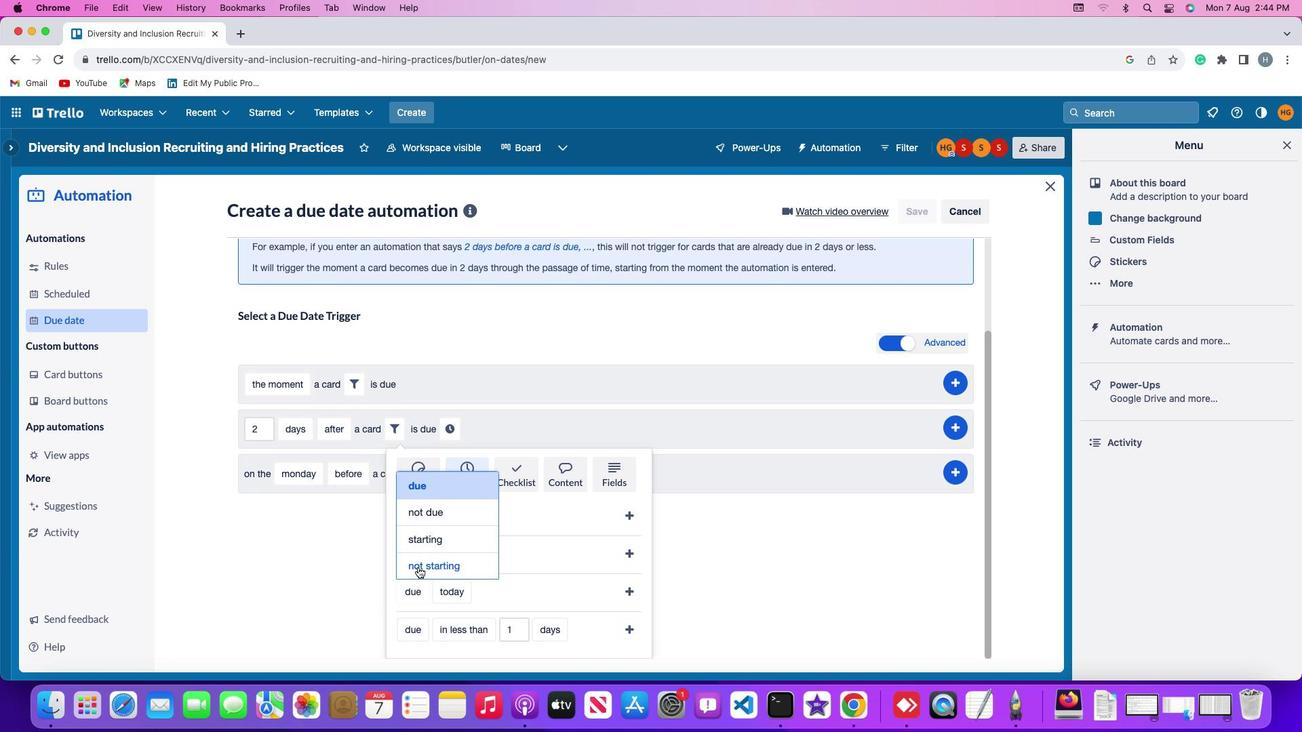 
Action: Mouse moved to (485, 586)
Screenshot: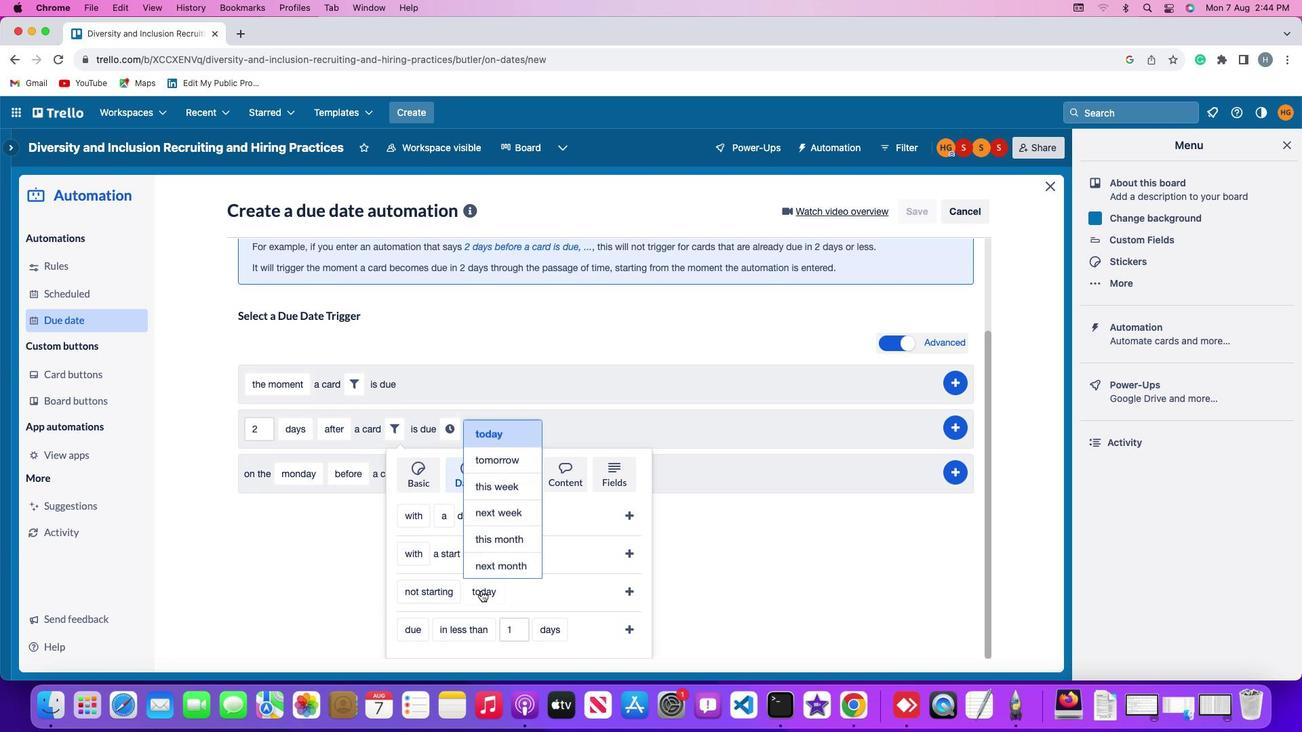 
Action: Mouse pressed left at (485, 586)
Screenshot: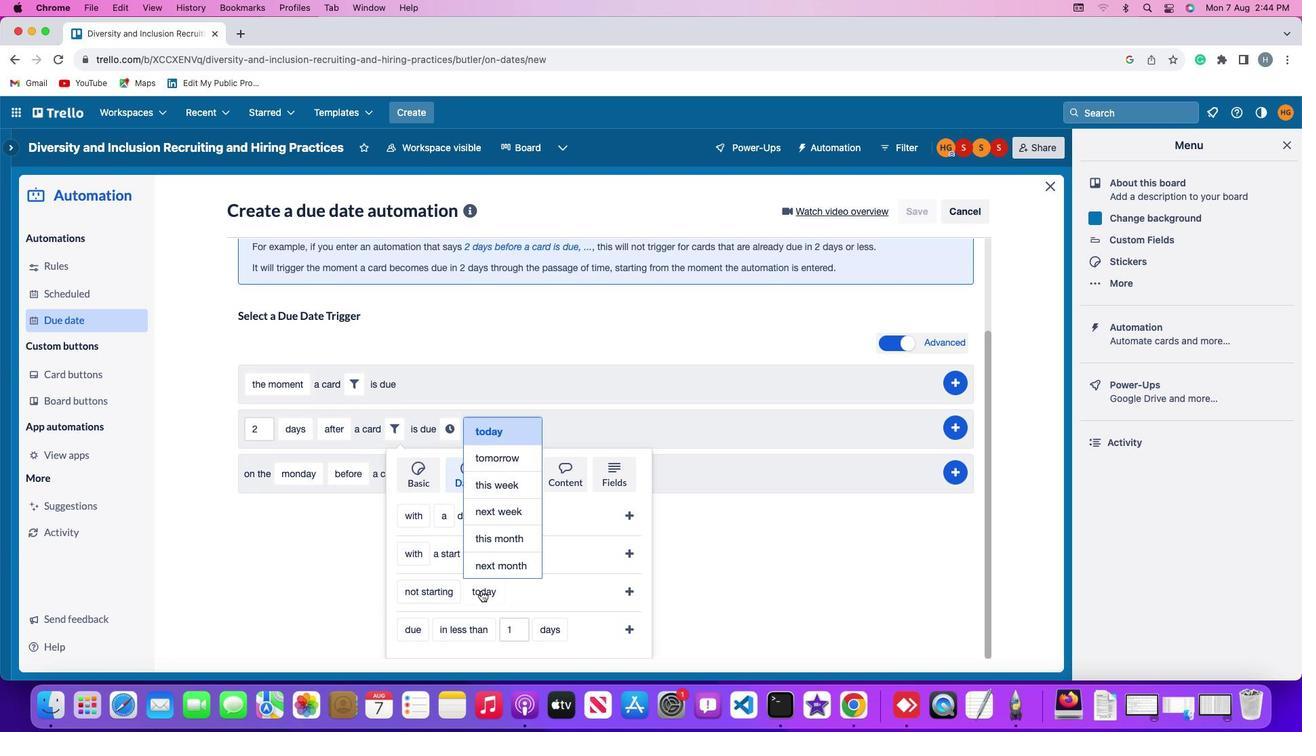 
Action: Mouse moved to (504, 511)
Screenshot: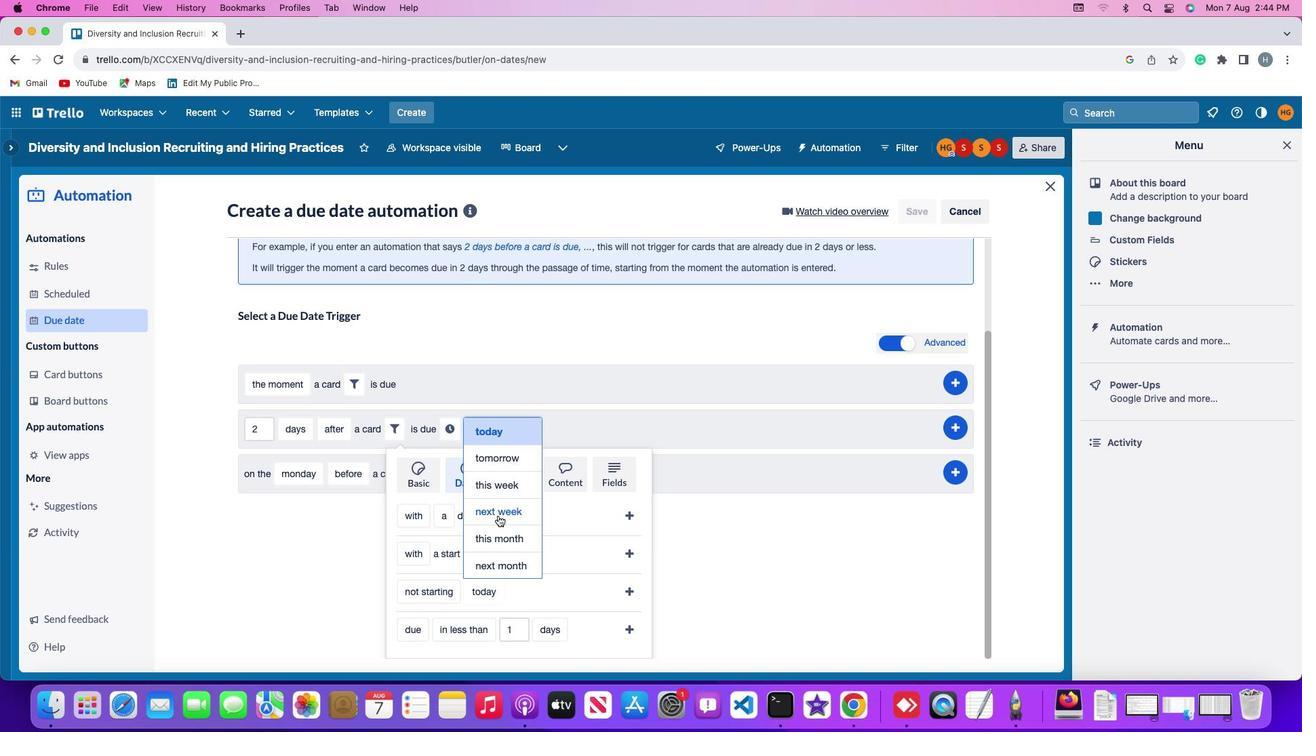 
Action: Mouse pressed left at (504, 511)
Screenshot: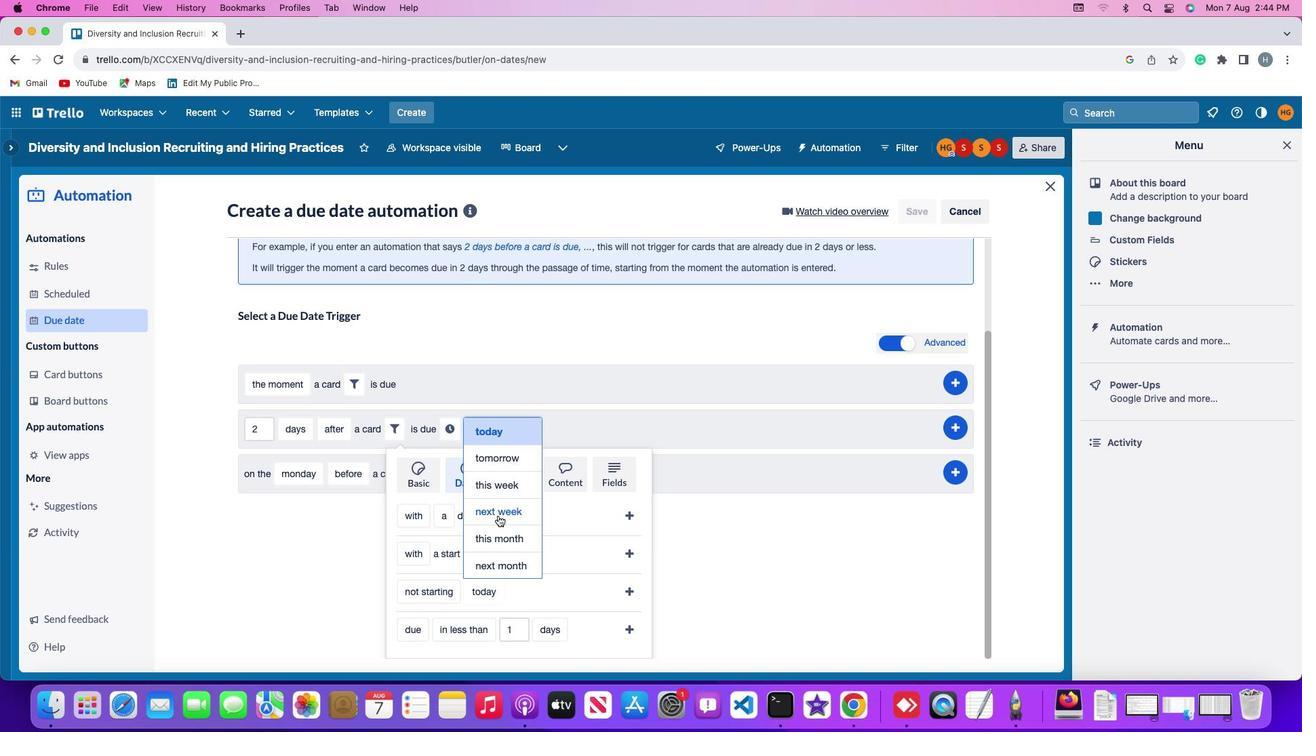 
Action: Mouse moved to (646, 584)
Screenshot: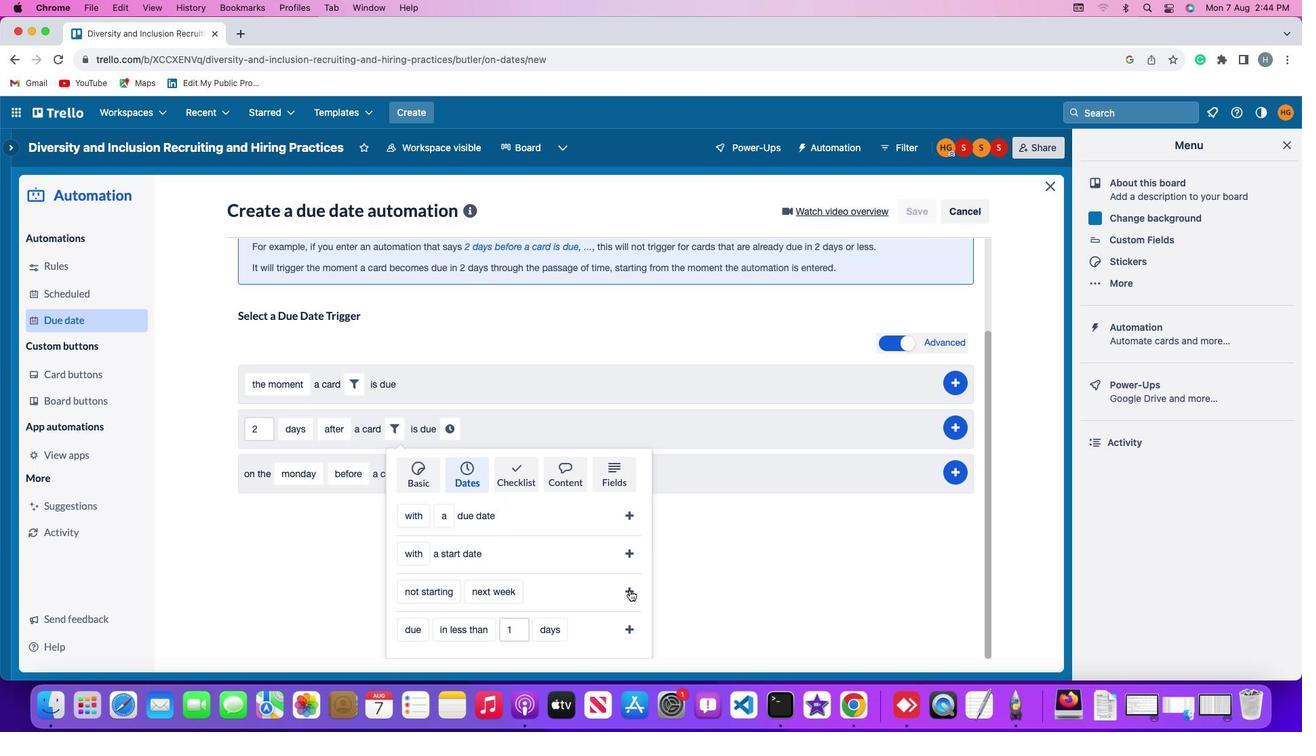 
Action: Mouse pressed left at (646, 584)
Screenshot: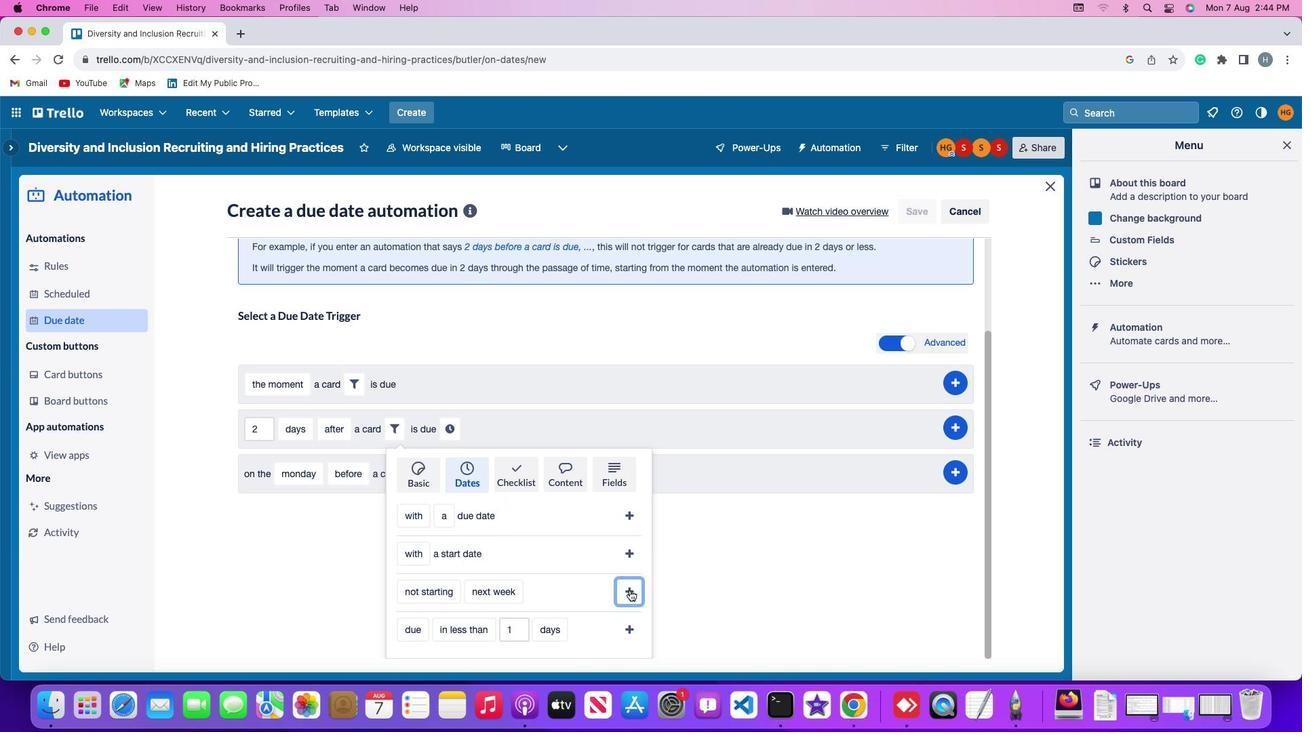 
Action: Mouse moved to (590, 531)
Screenshot: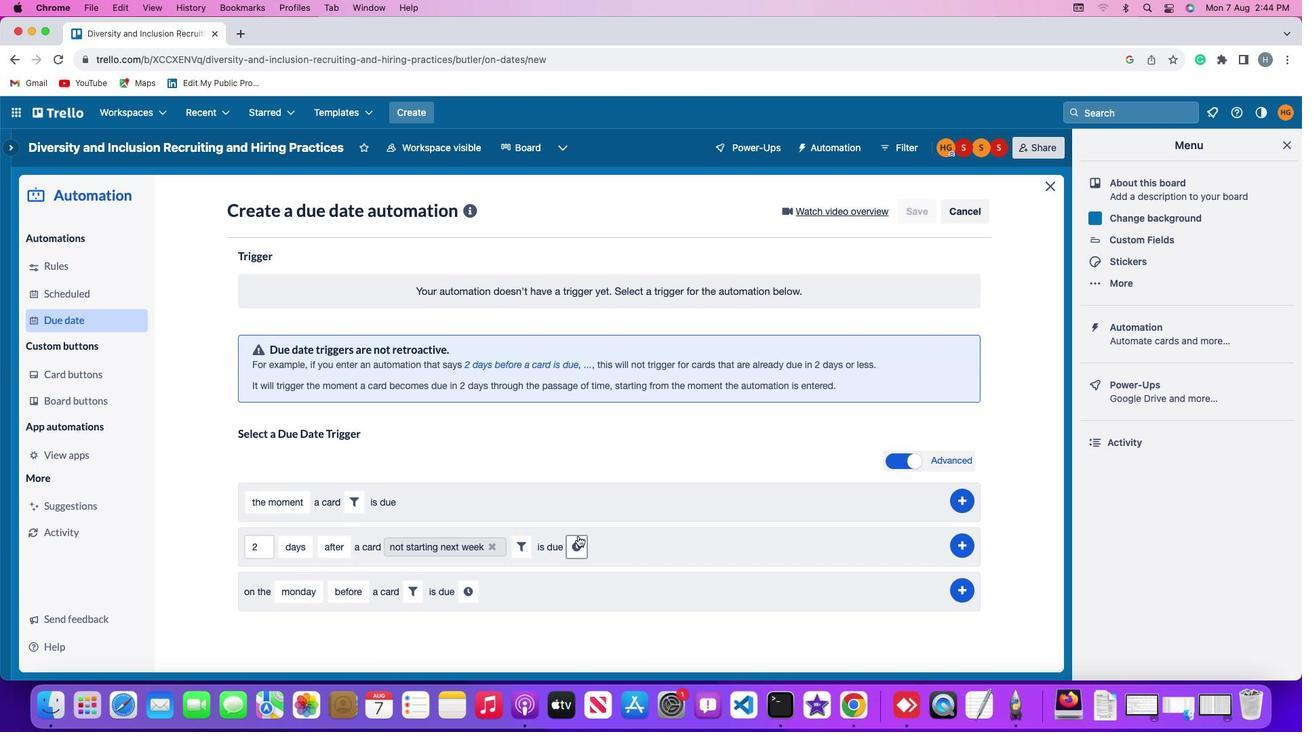 
Action: Mouse pressed left at (590, 531)
Screenshot: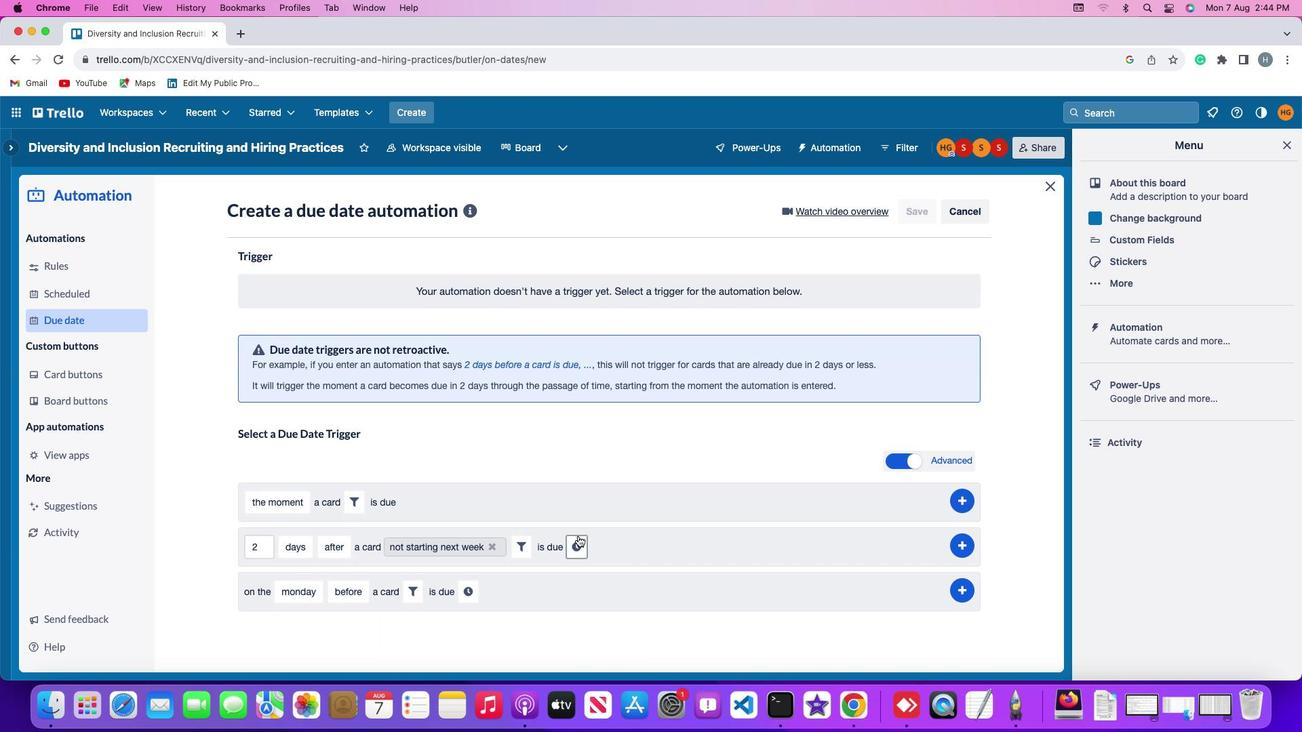 
Action: Mouse moved to (616, 543)
Screenshot: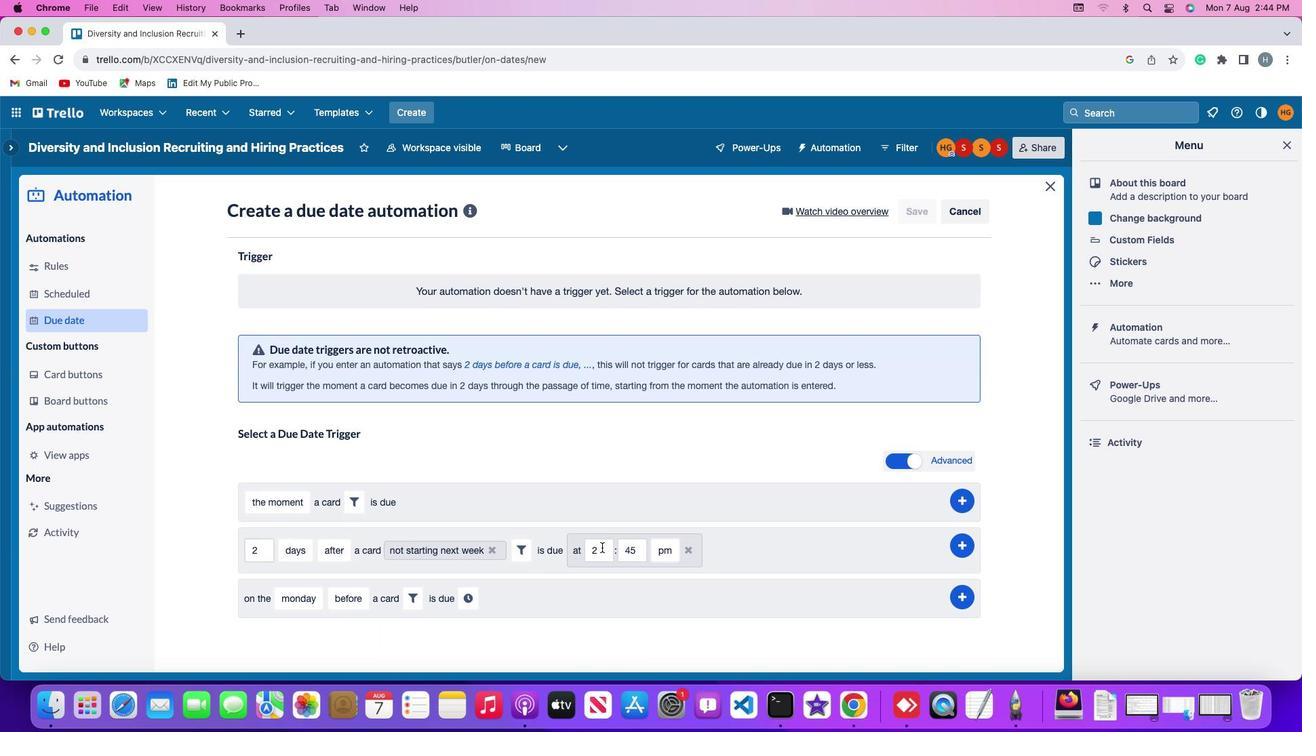 
Action: Mouse pressed left at (616, 543)
Screenshot: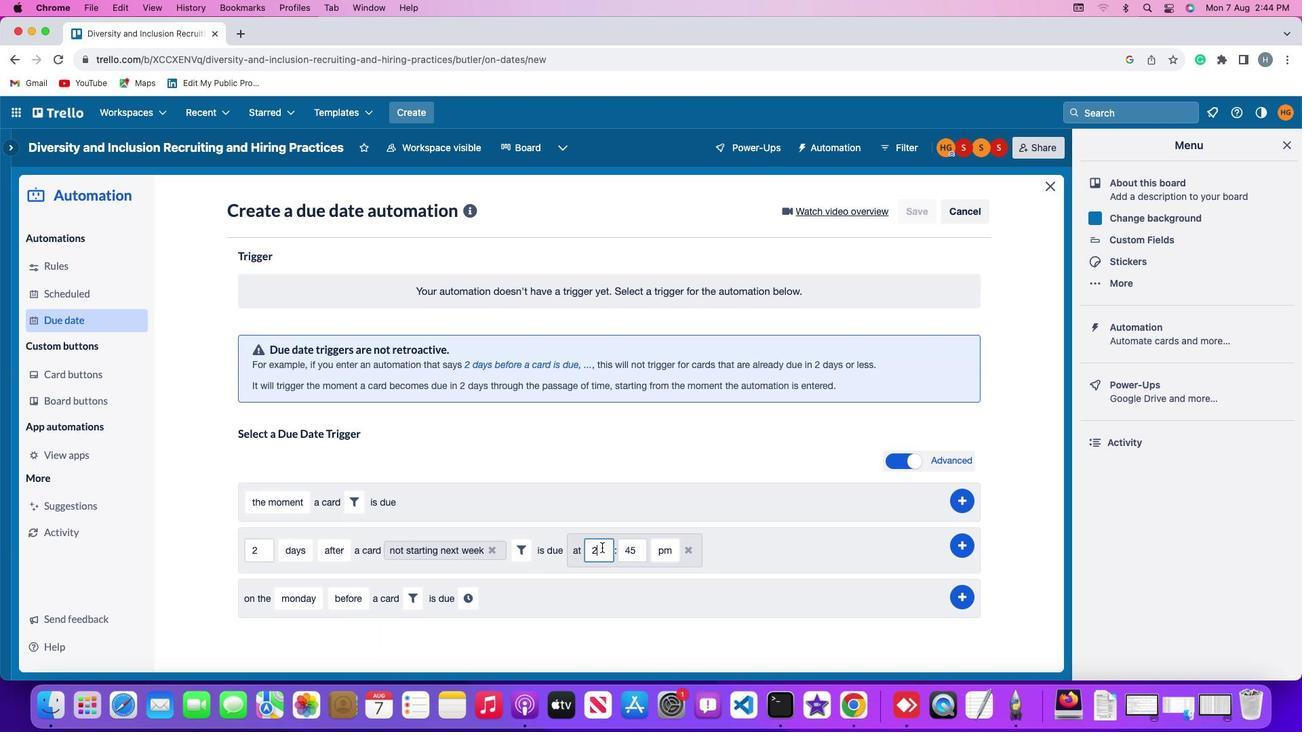 
Action: Mouse moved to (617, 543)
Screenshot: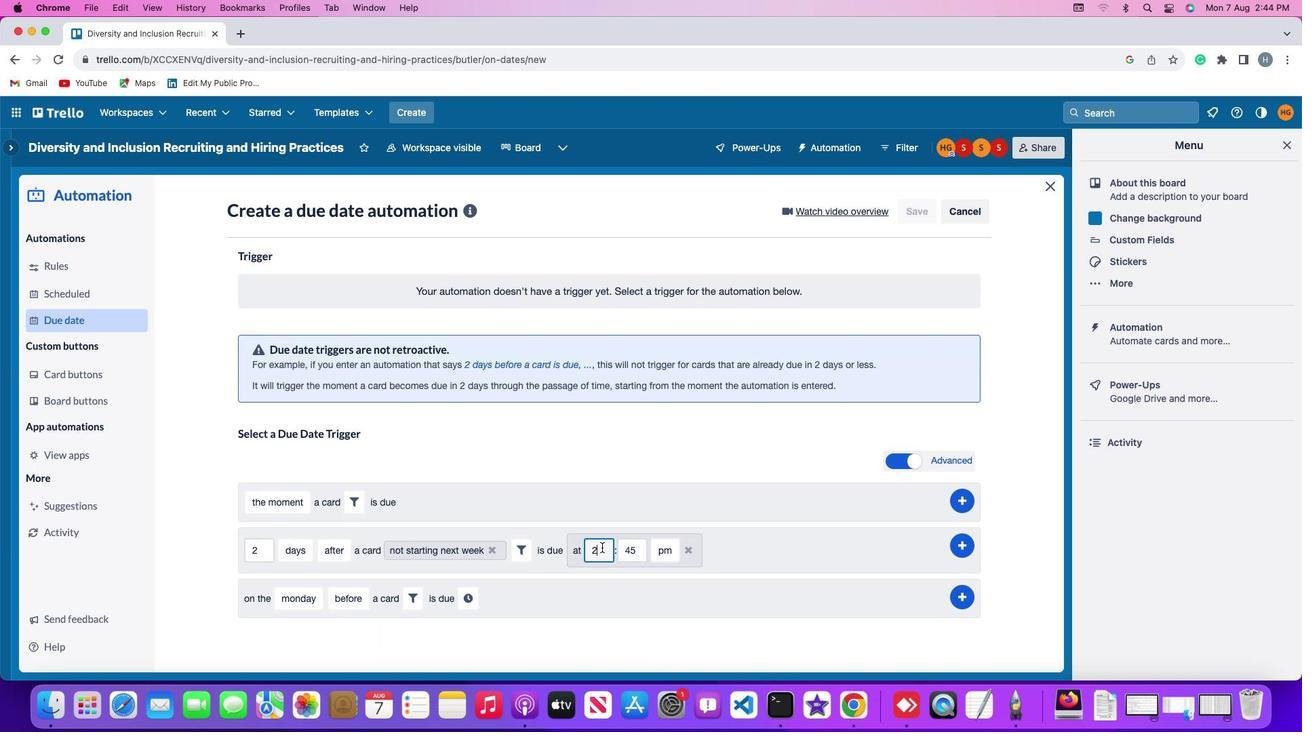 
Action: Key pressed Key.backspace
Screenshot: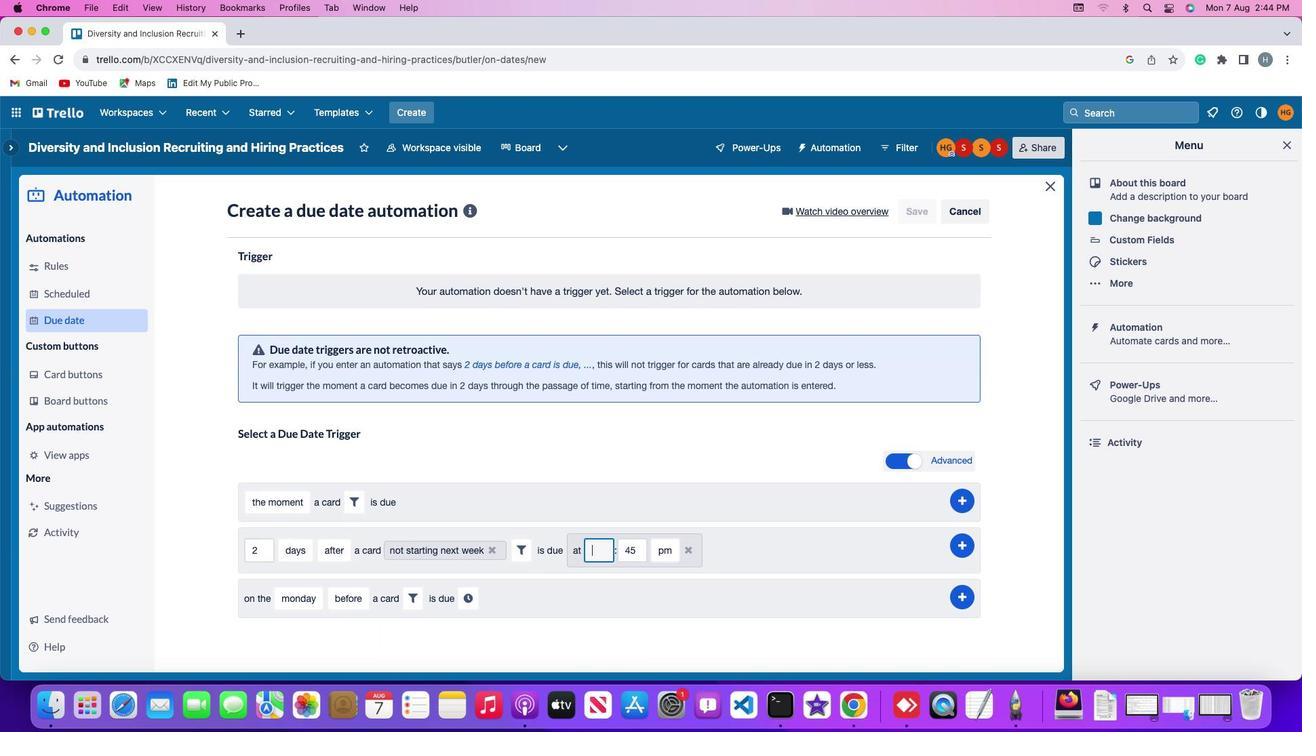 
Action: Mouse moved to (617, 542)
Screenshot: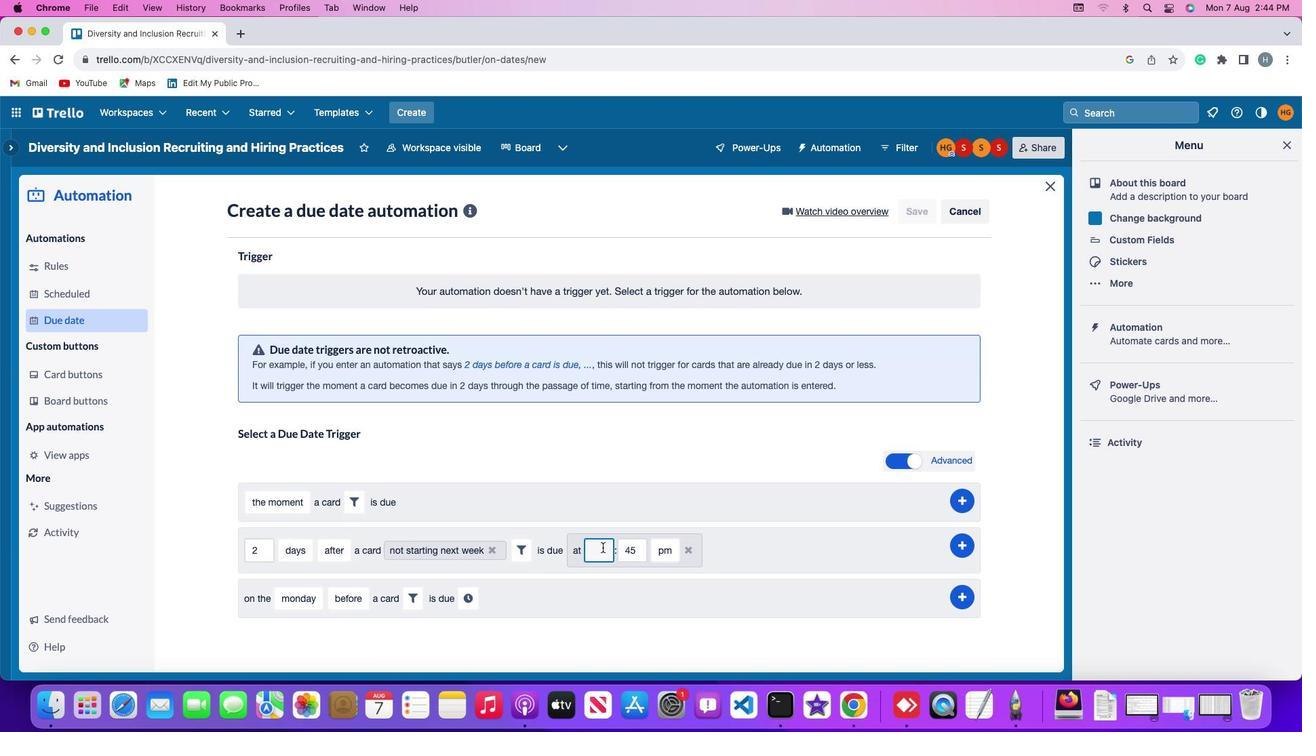 
Action: Key pressed '1''1'
Screenshot: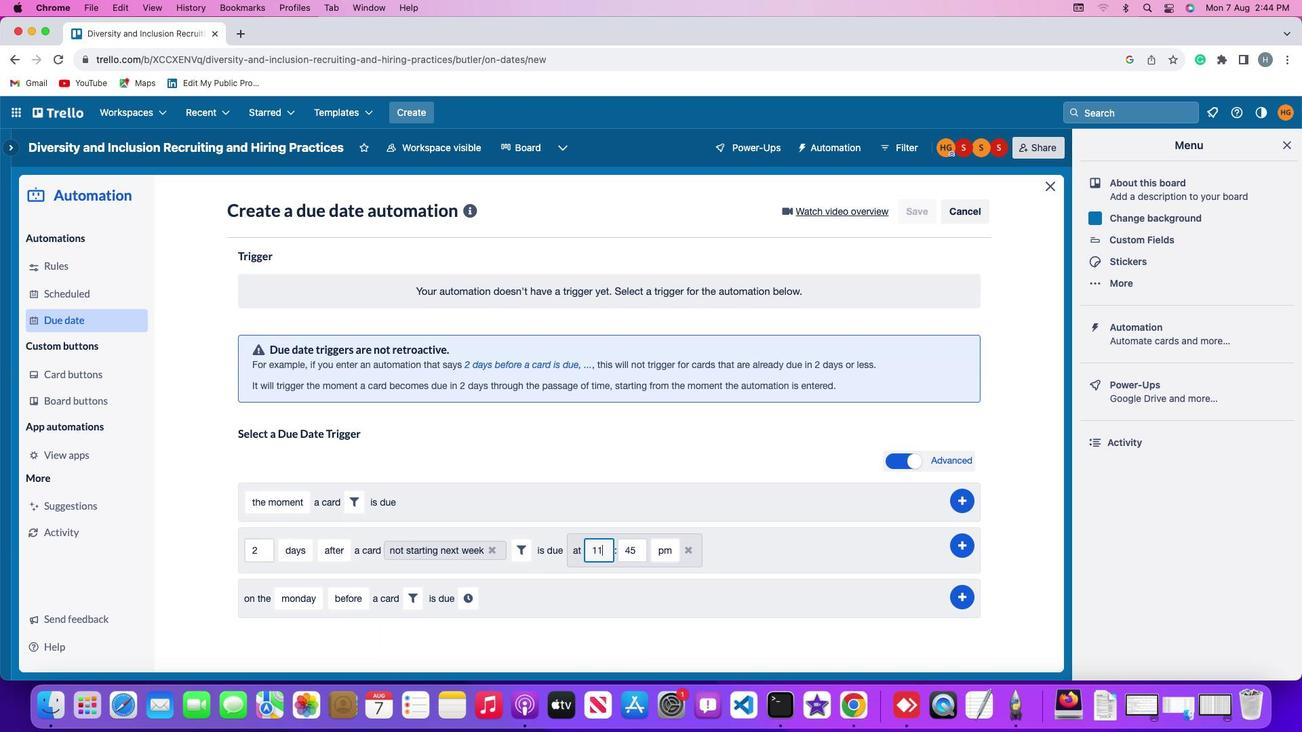 
Action: Mouse moved to (654, 545)
Screenshot: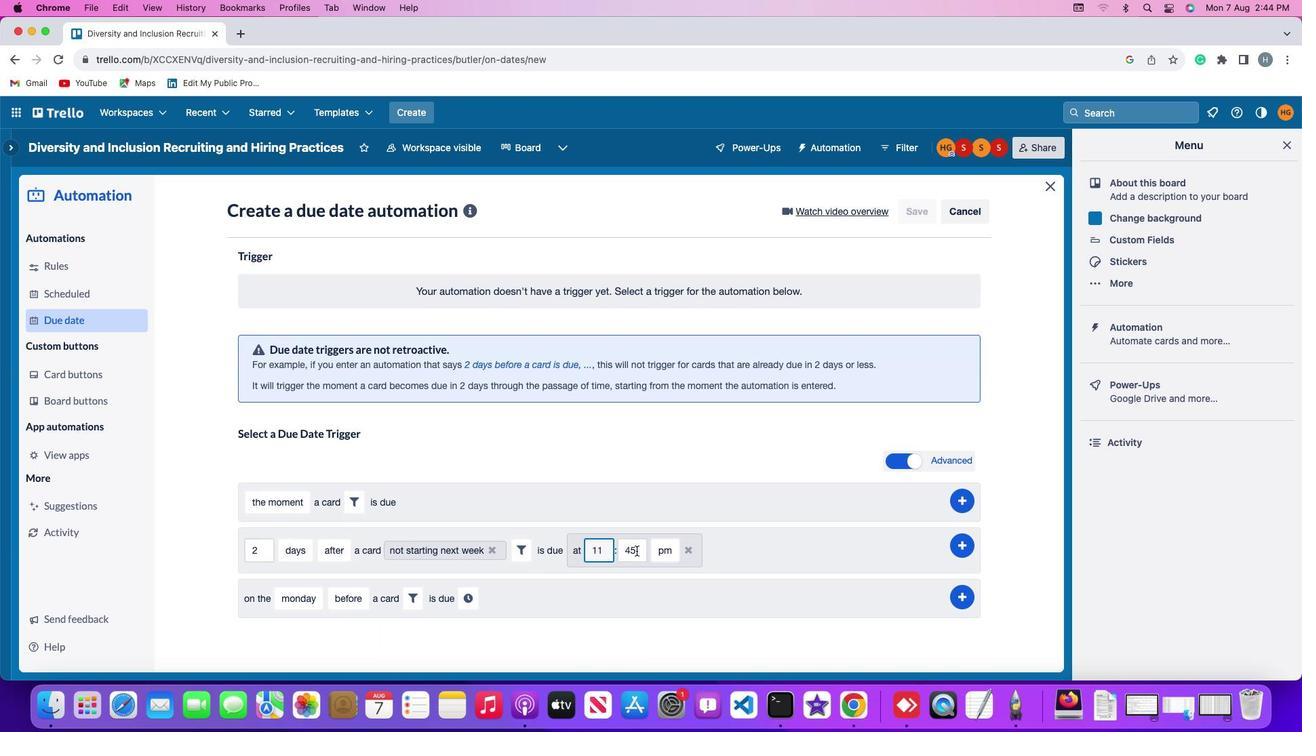 
Action: Mouse pressed left at (654, 545)
Screenshot: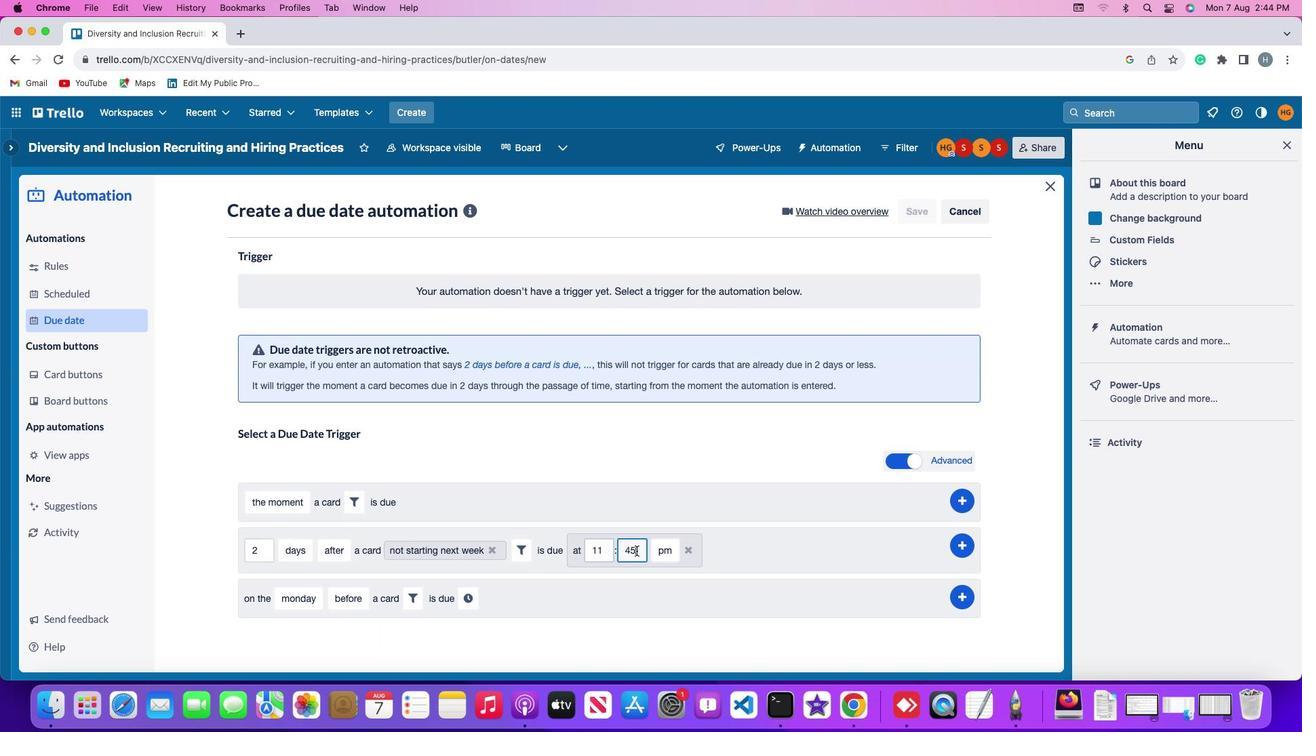 
Action: Mouse moved to (654, 545)
Screenshot: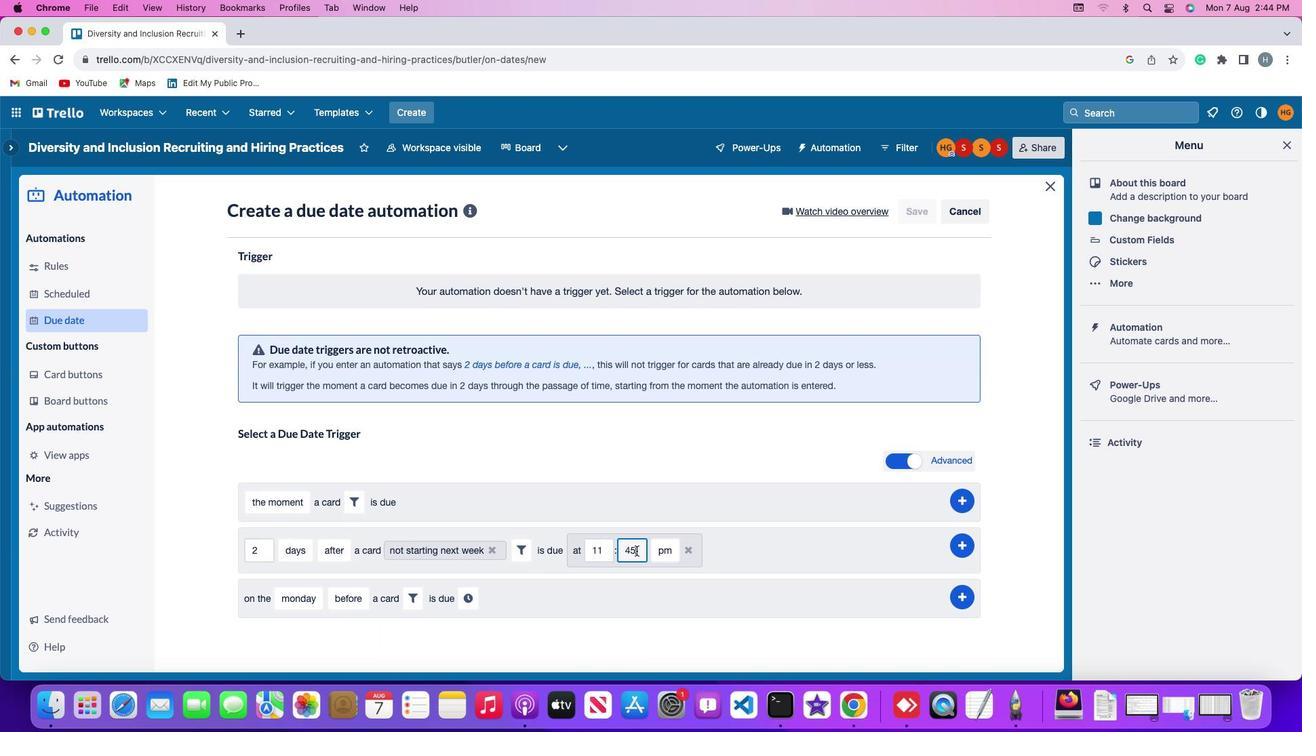
Action: Key pressed Key.backspaceKey.backspace
Screenshot: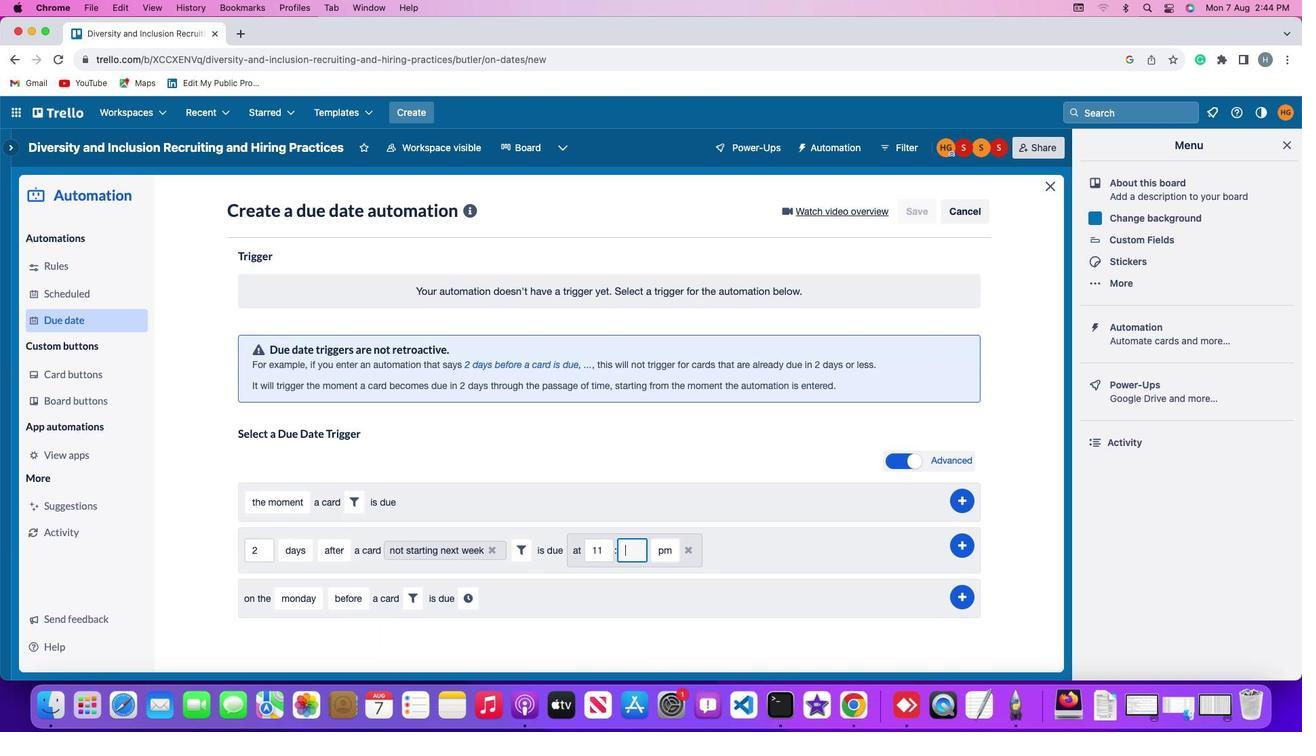 
Action: Mouse moved to (654, 546)
Screenshot: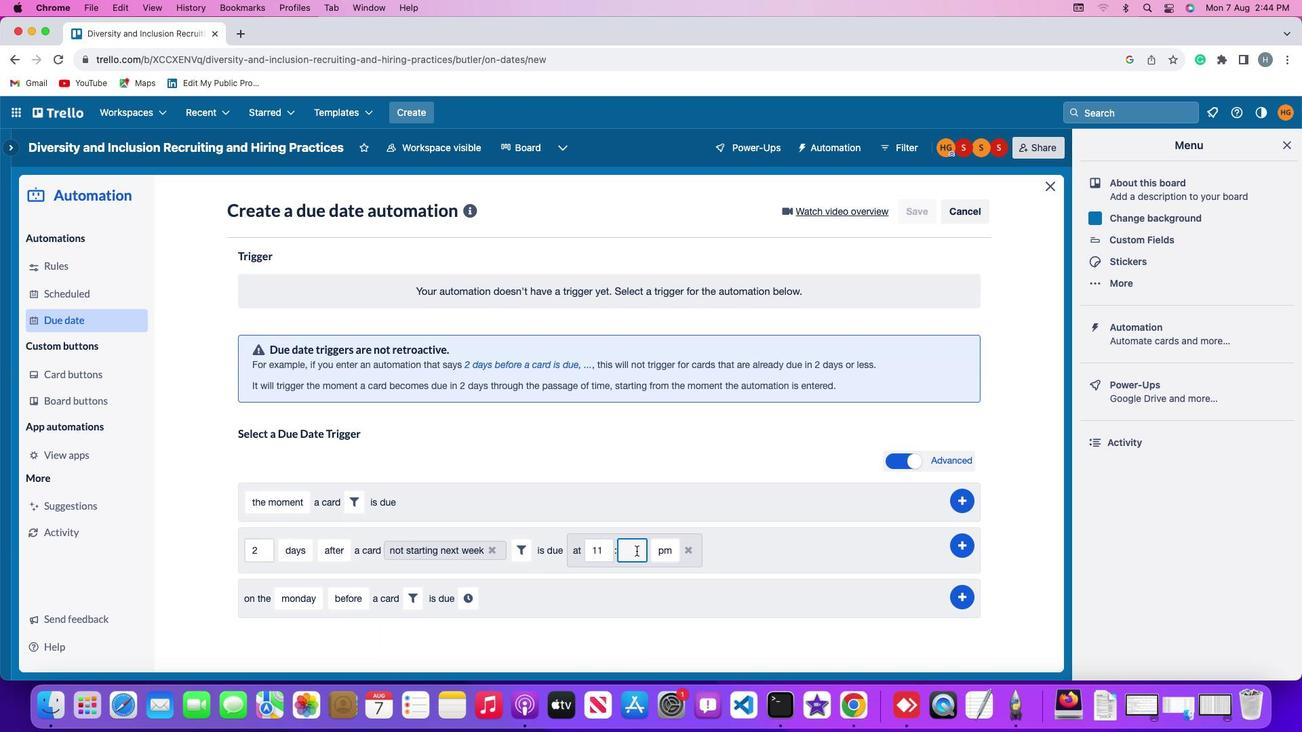 
Action: Key pressed '0''0'
Screenshot: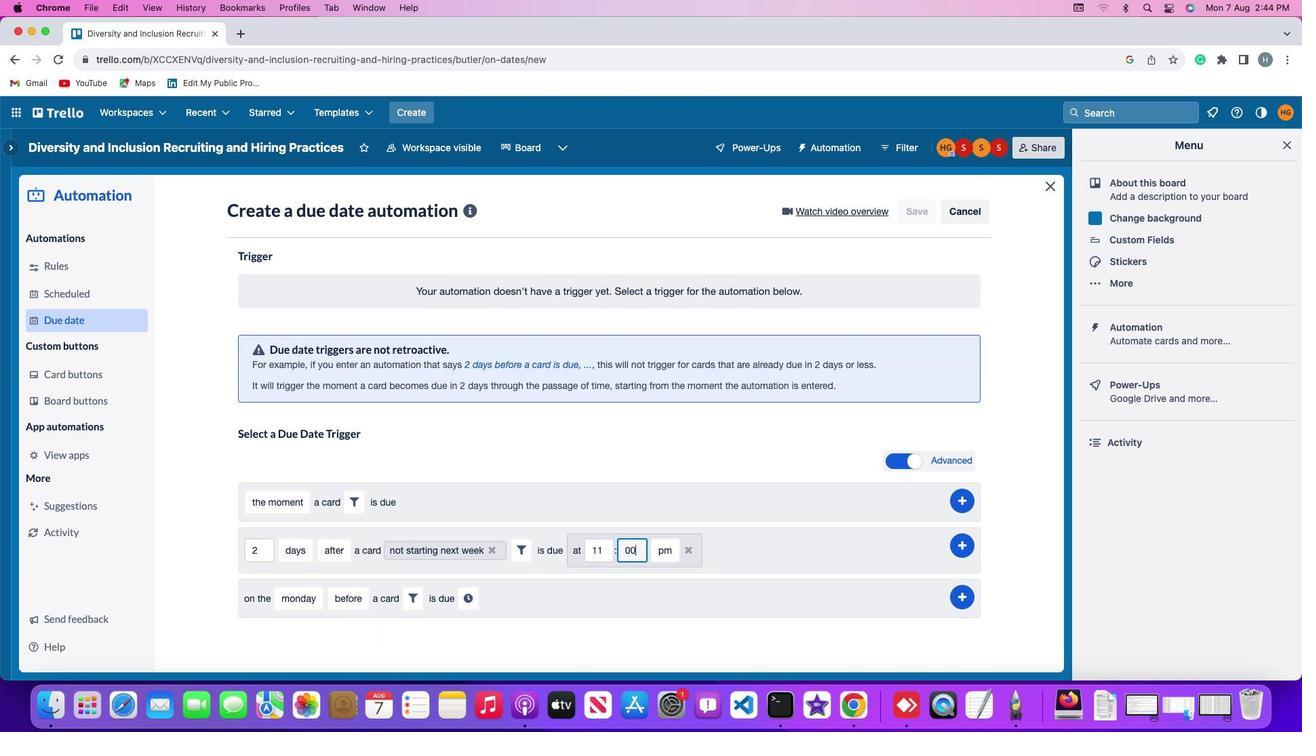 
Action: Mouse moved to (699, 547)
Screenshot: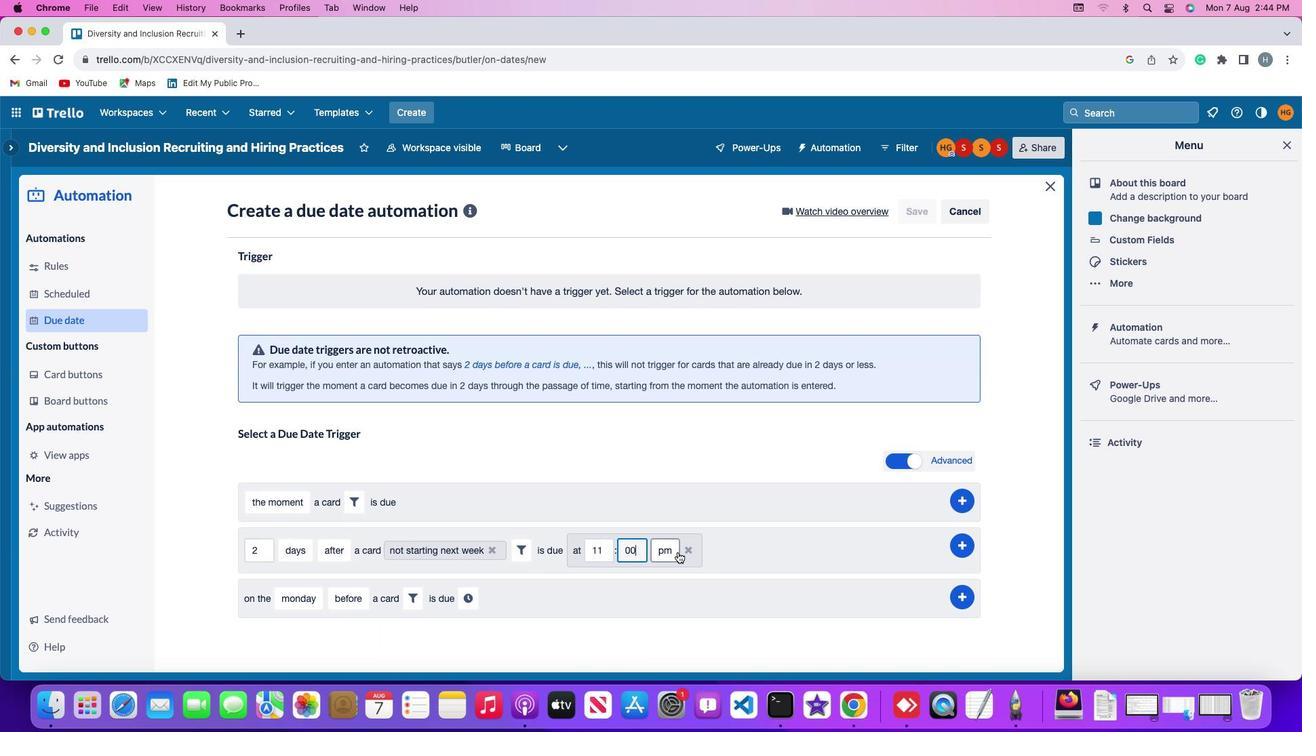
Action: Mouse pressed left at (699, 547)
Screenshot: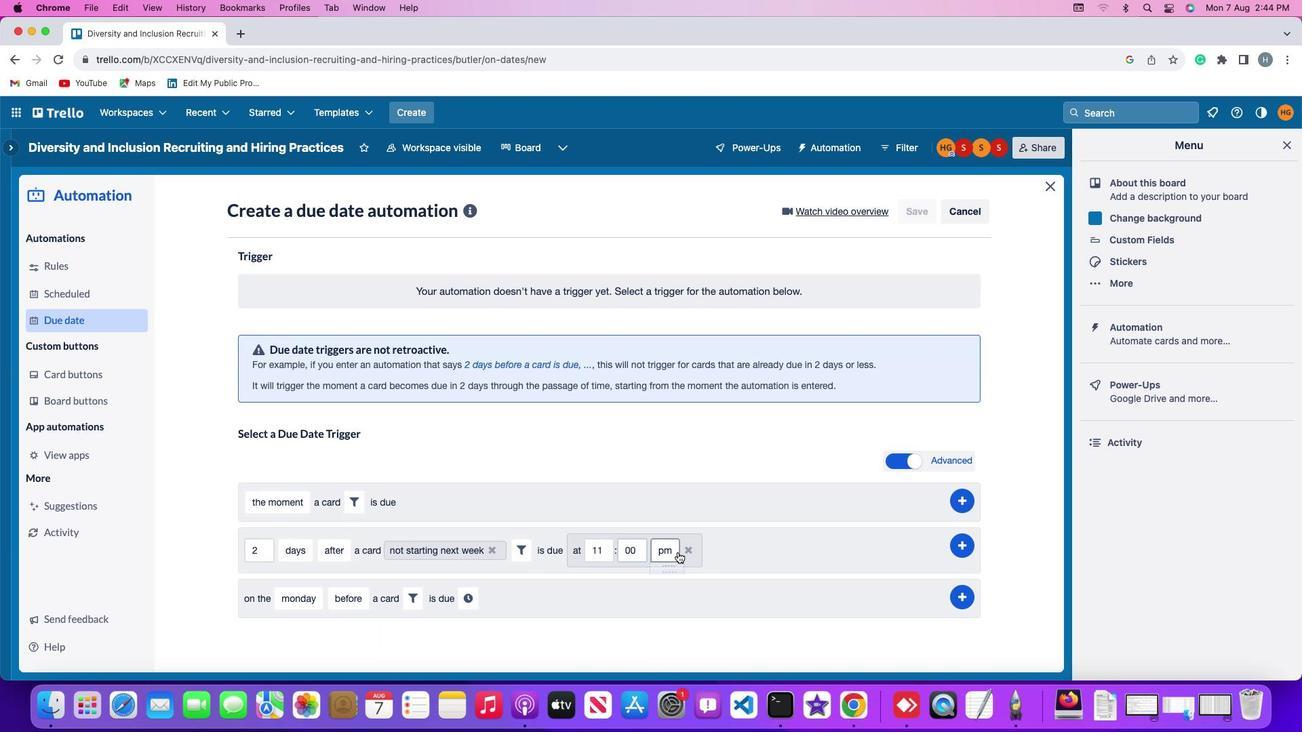 
Action: Mouse moved to (689, 564)
Screenshot: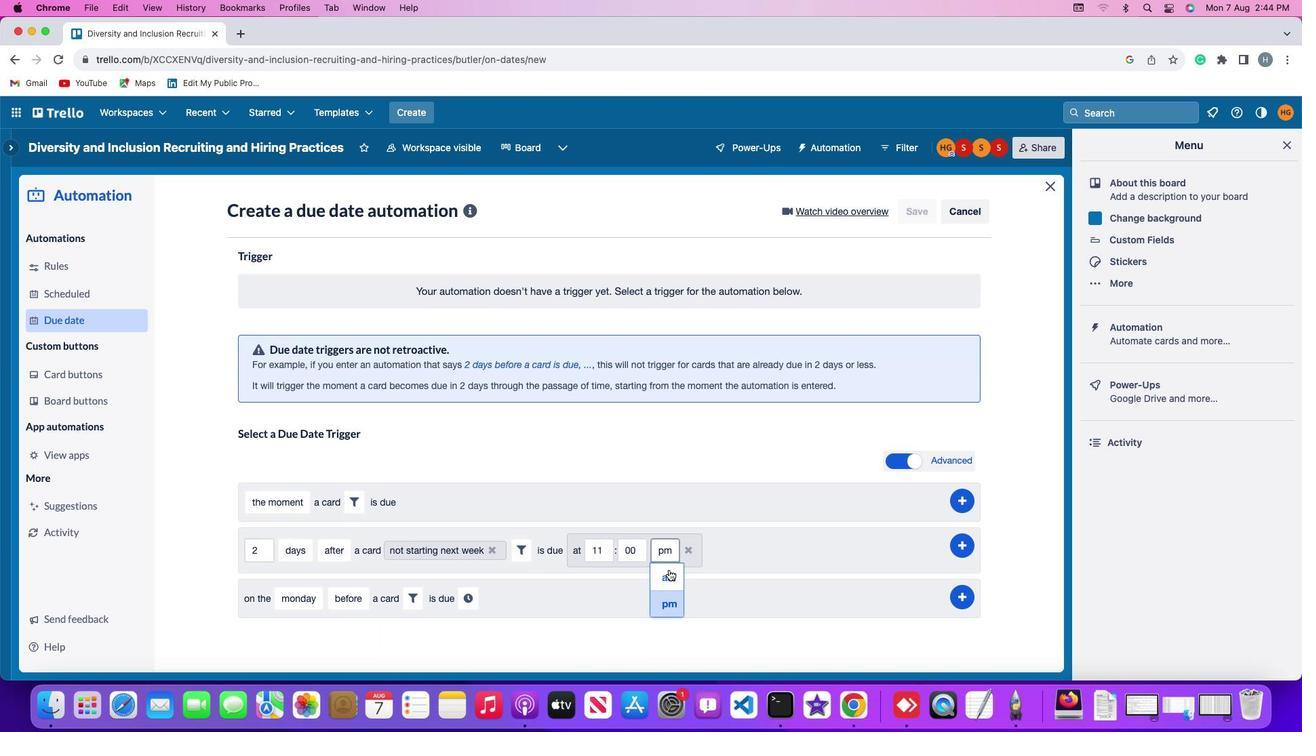 
Action: Mouse pressed left at (689, 564)
Screenshot: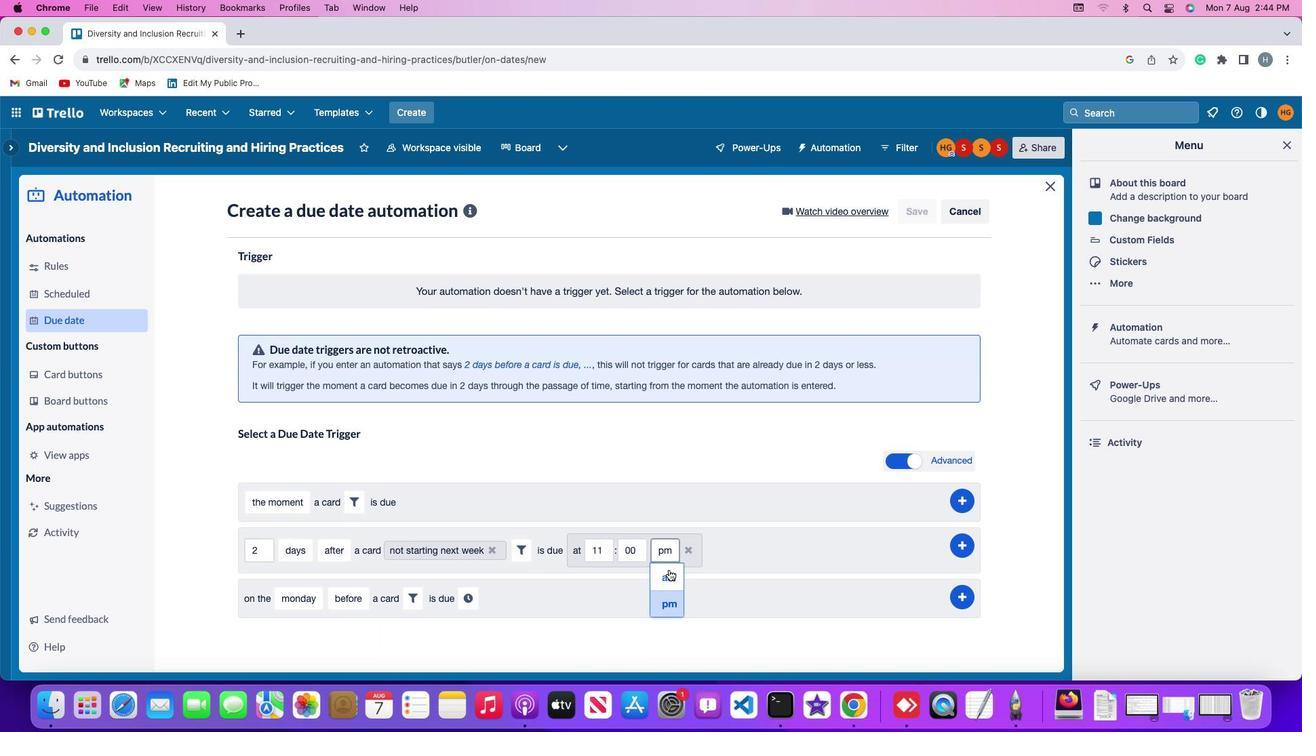 
Action: Mouse moved to (1003, 536)
Screenshot: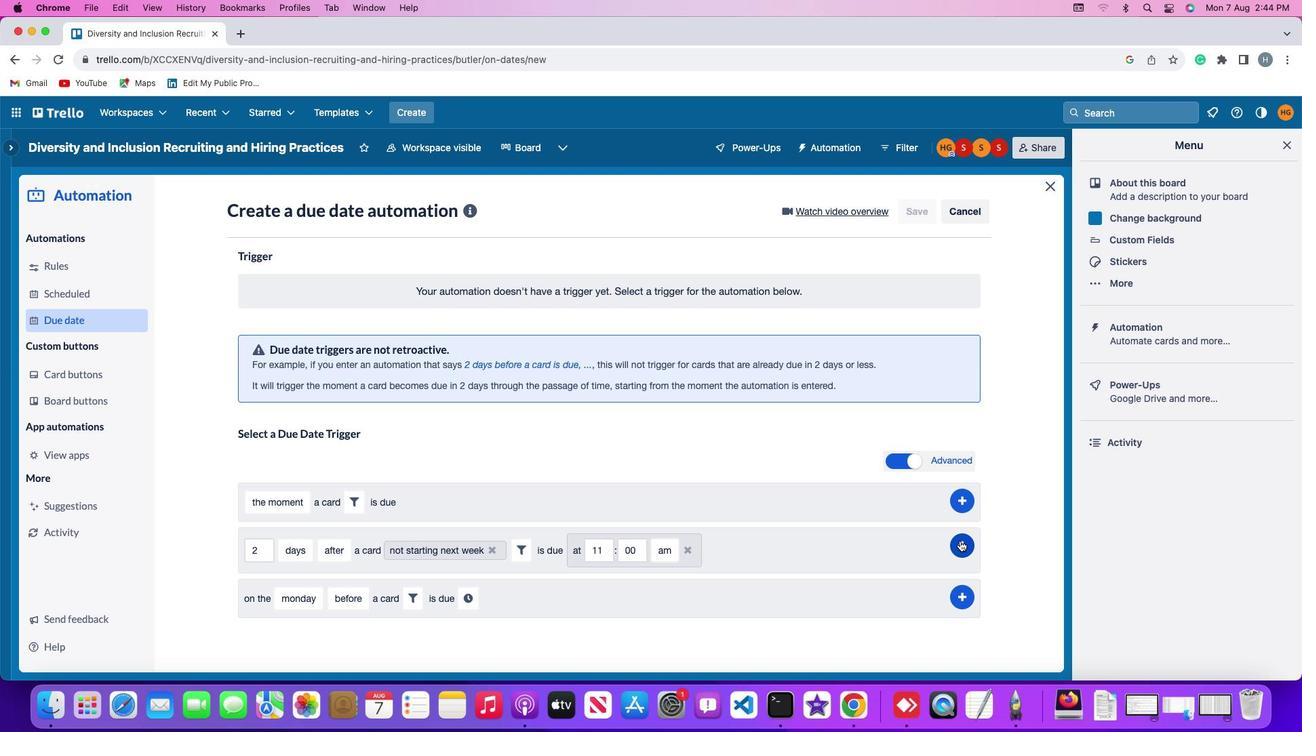 
Action: Mouse pressed left at (1003, 536)
Screenshot: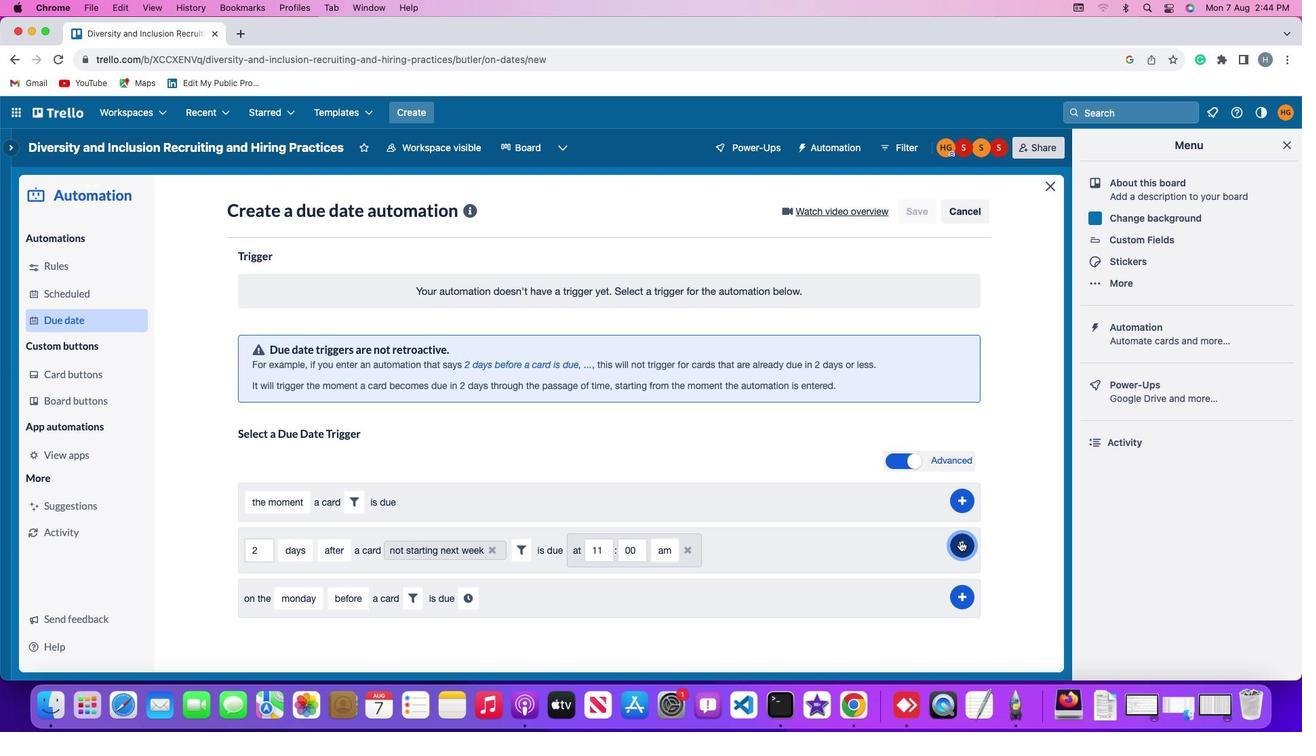
Action: Mouse moved to (1087, 381)
Screenshot: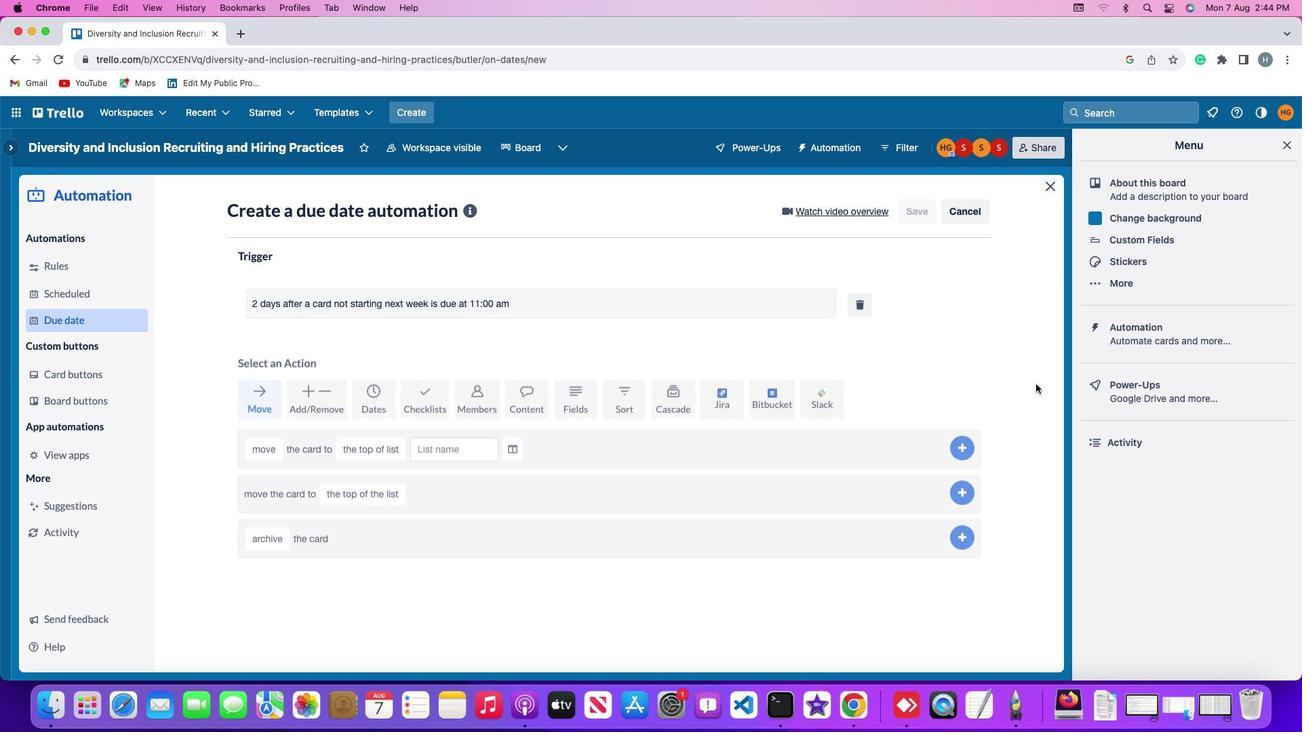 
